 Task: Search one way flight ticket for 5 adults, 1 child, 2 infants in seat and 1 infant on lap in business from Texarkana: Texarkana Regional Airport (webb Field) to Wilmington: Wilmington International Airport on 8-6-2023. Choice of flights is Alaska. Number of bags: 11 checked bags. Price is upto 105000. Outbound departure time preference is 16:00.
Action: Mouse moved to (295, 120)
Screenshot: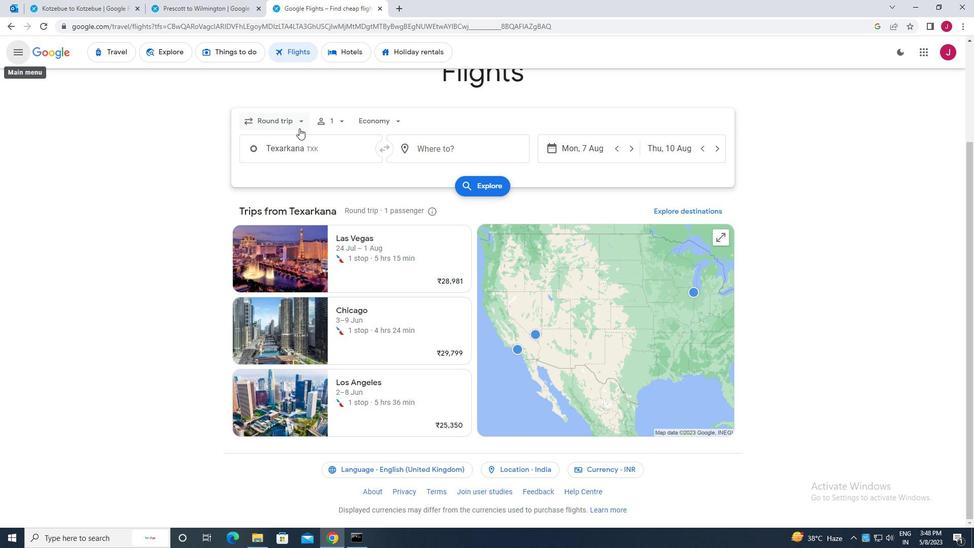 
Action: Mouse pressed left at (295, 120)
Screenshot: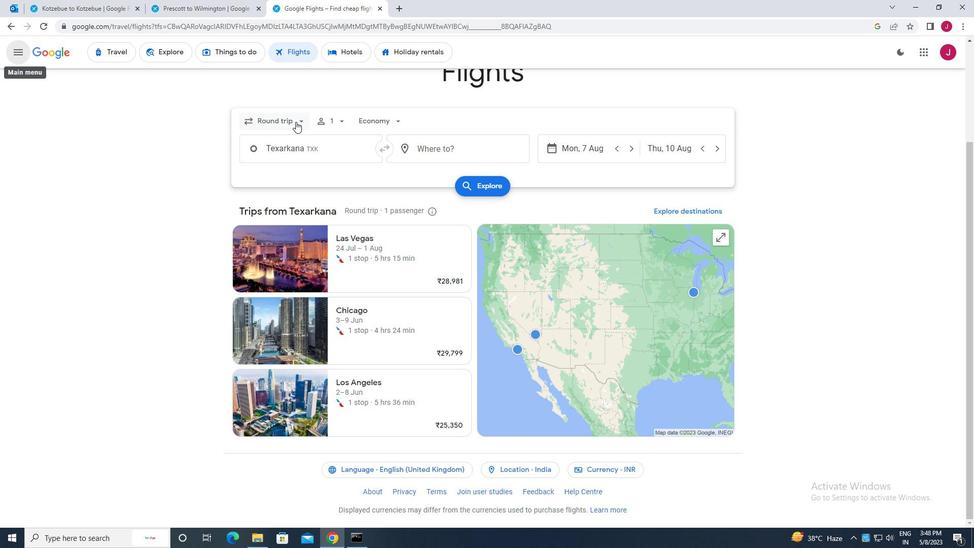
Action: Mouse moved to (291, 178)
Screenshot: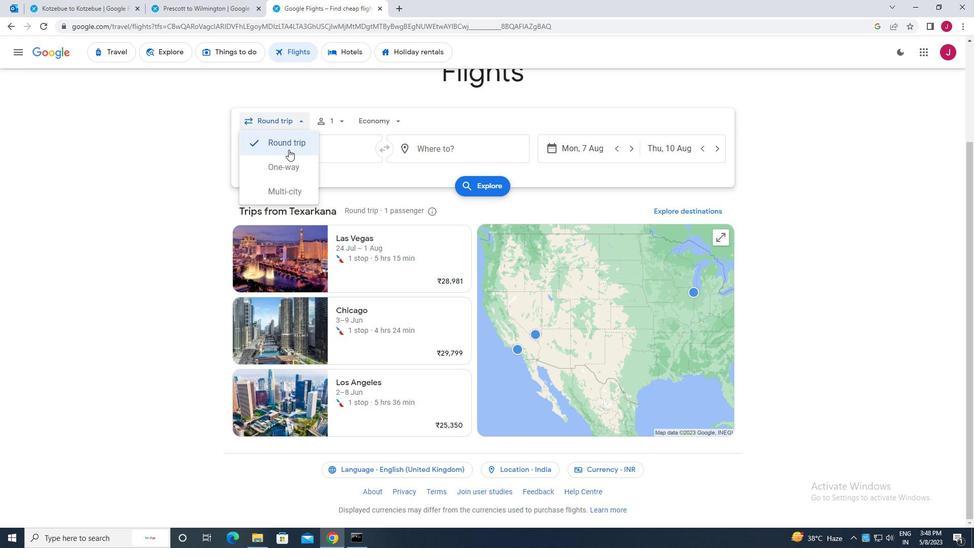 
Action: Mouse pressed left at (291, 178)
Screenshot: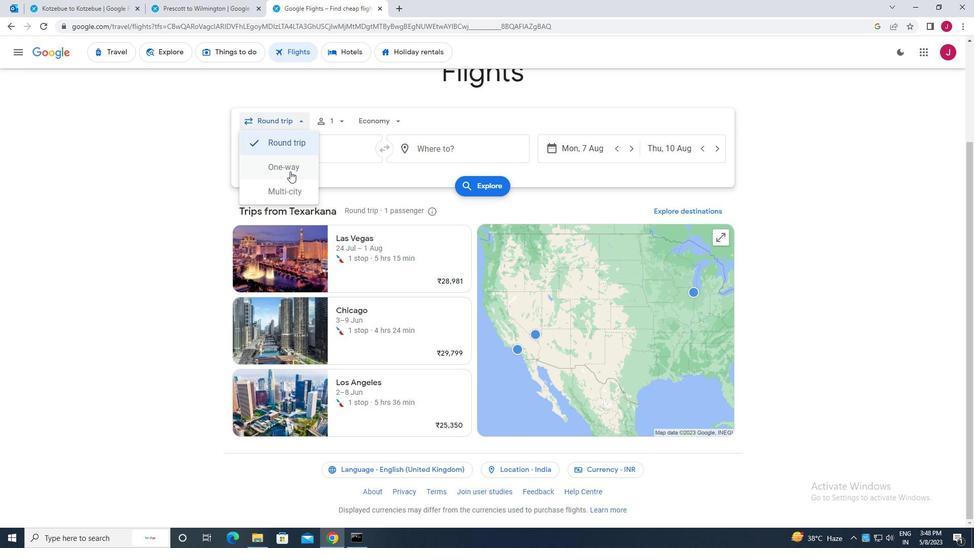 
Action: Mouse moved to (337, 120)
Screenshot: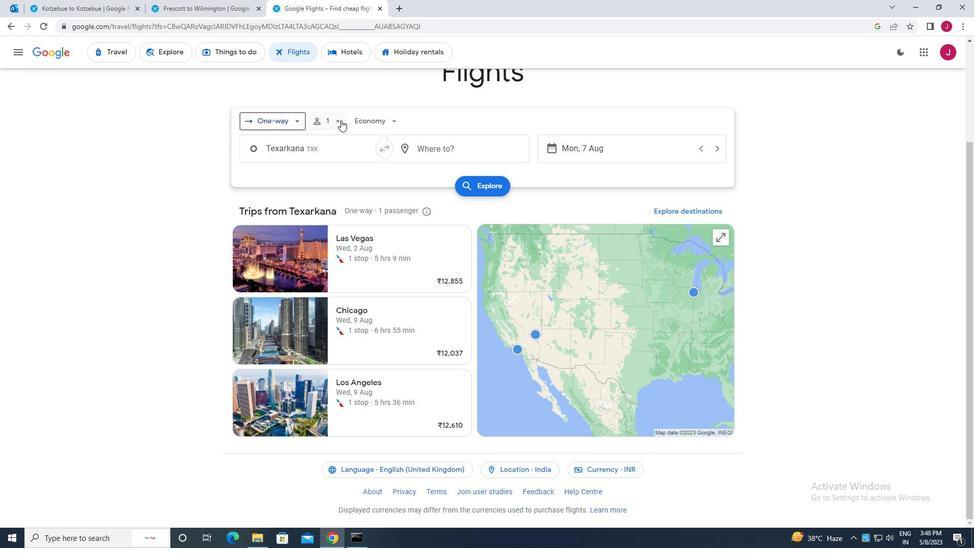 
Action: Mouse pressed left at (337, 120)
Screenshot: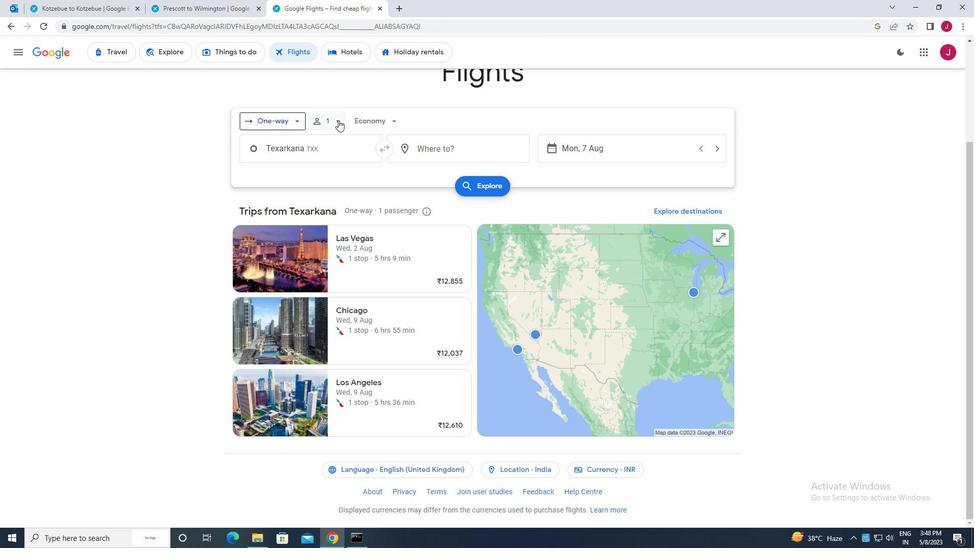 
Action: Mouse moved to (412, 146)
Screenshot: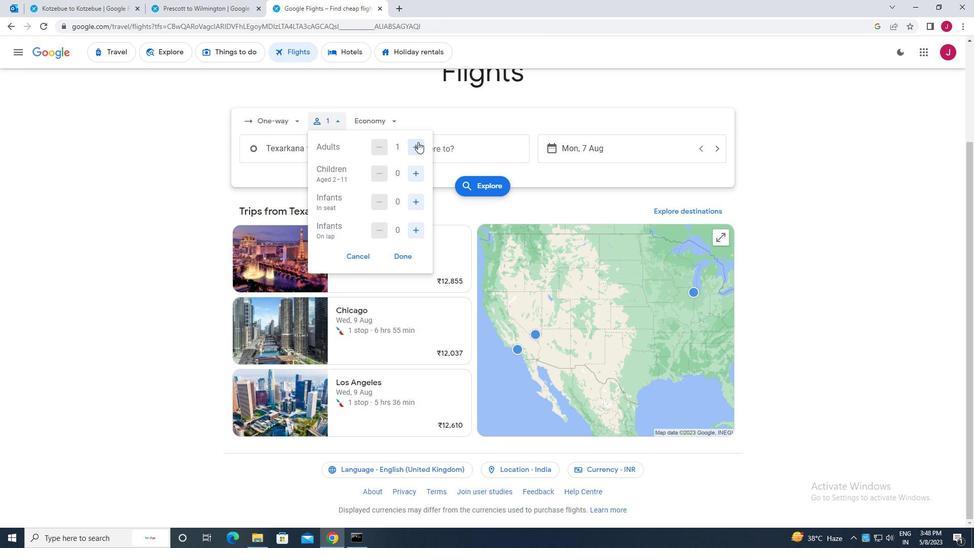 
Action: Mouse pressed left at (412, 146)
Screenshot: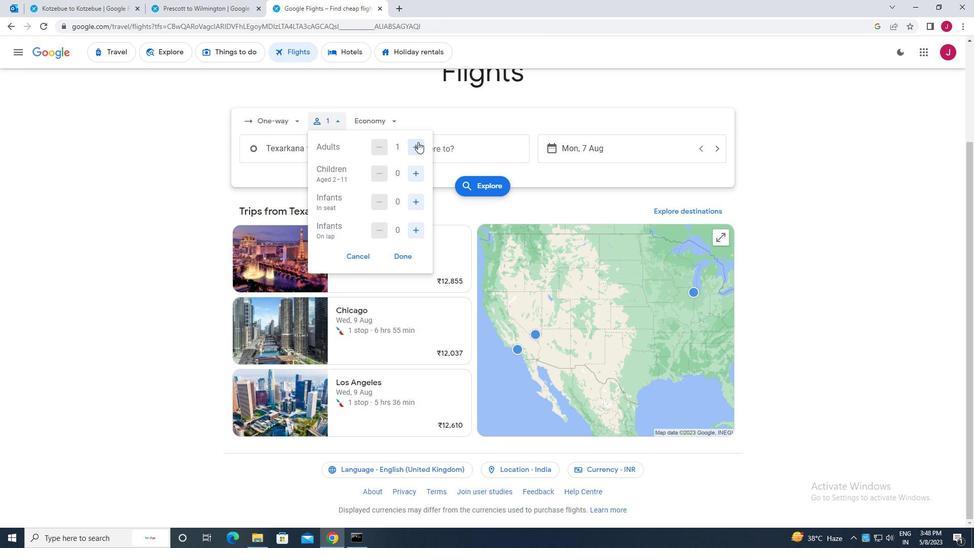 
Action: Mouse moved to (412, 146)
Screenshot: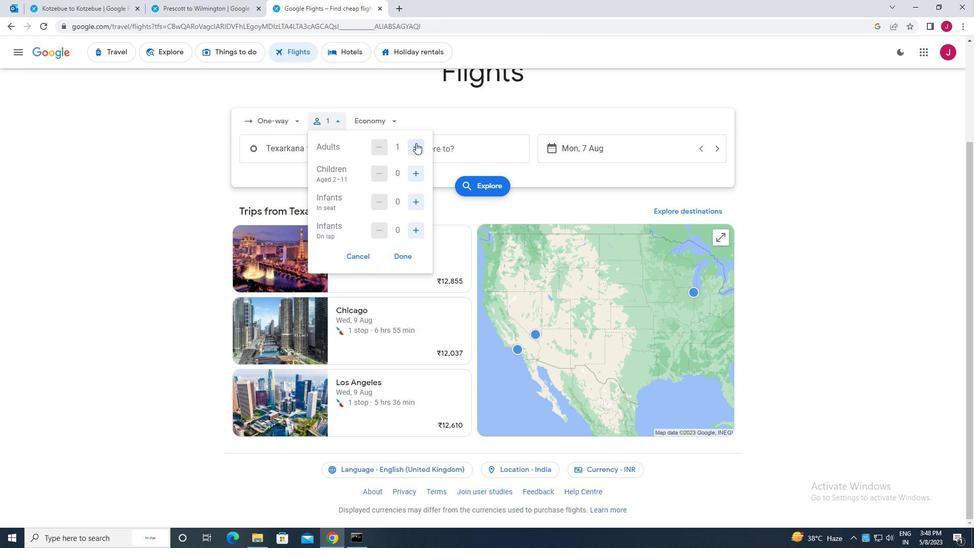 
Action: Mouse pressed left at (412, 146)
Screenshot: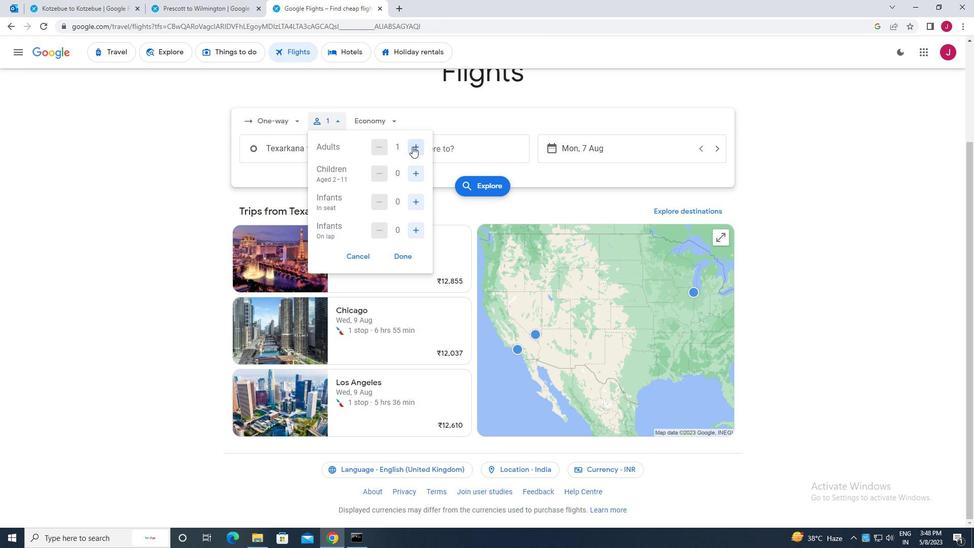 
Action: Mouse pressed left at (412, 146)
Screenshot: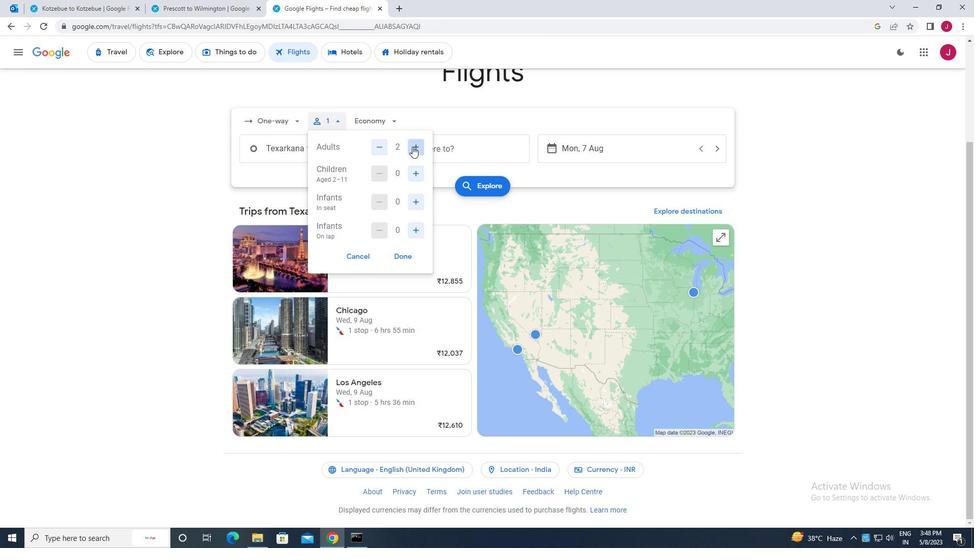 
Action: Mouse pressed left at (412, 146)
Screenshot: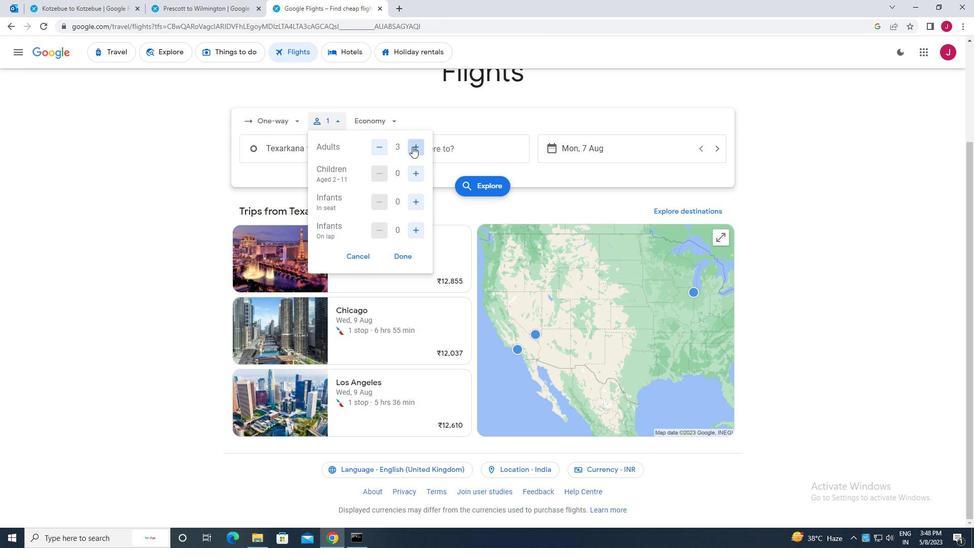 
Action: Mouse moved to (415, 178)
Screenshot: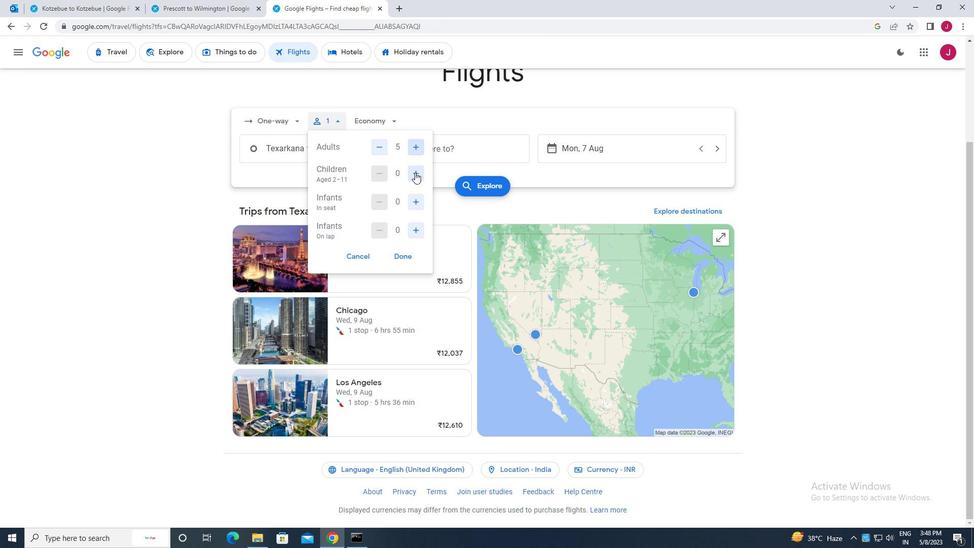 
Action: Mouse pressed left at (415, 178)
Screenshot: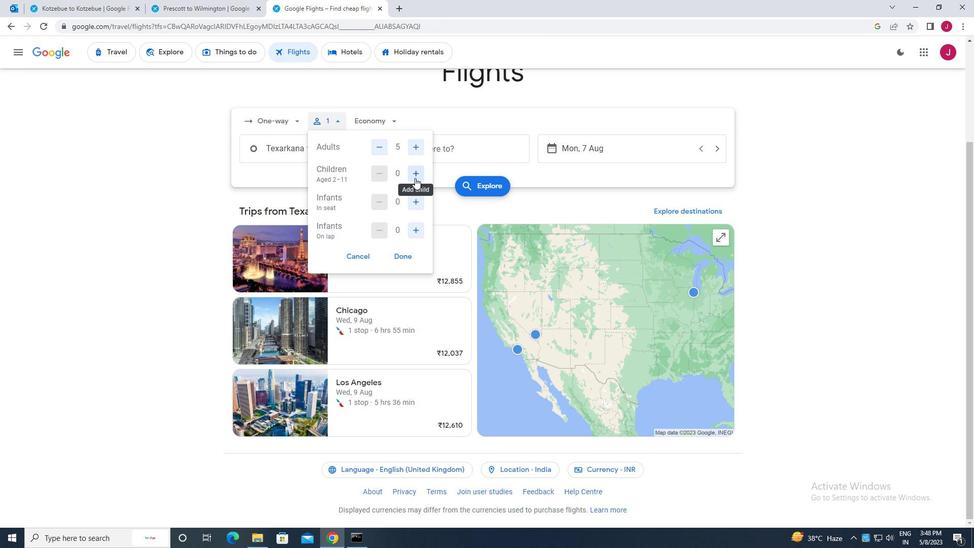 
Action: Mouse moved to (416, 203)
Screenshot: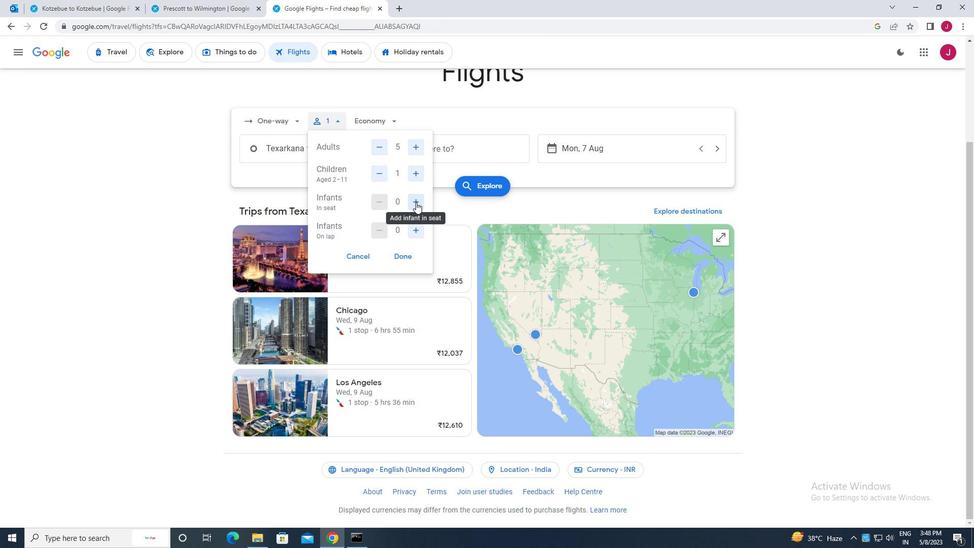 
Action: Mouse pressed left at (416, 203)
Screenshot: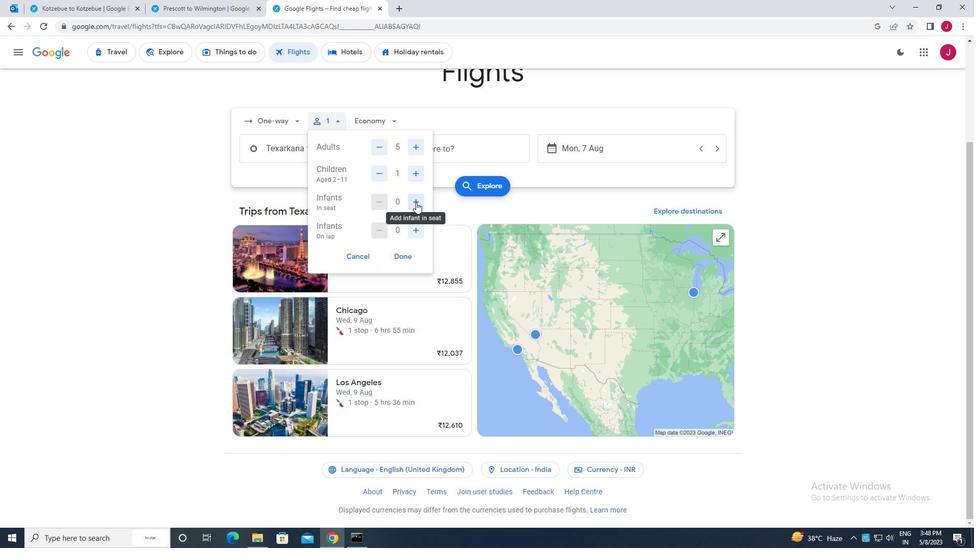 
Action: Mouse pressed left at (416, 203)
Screenshot: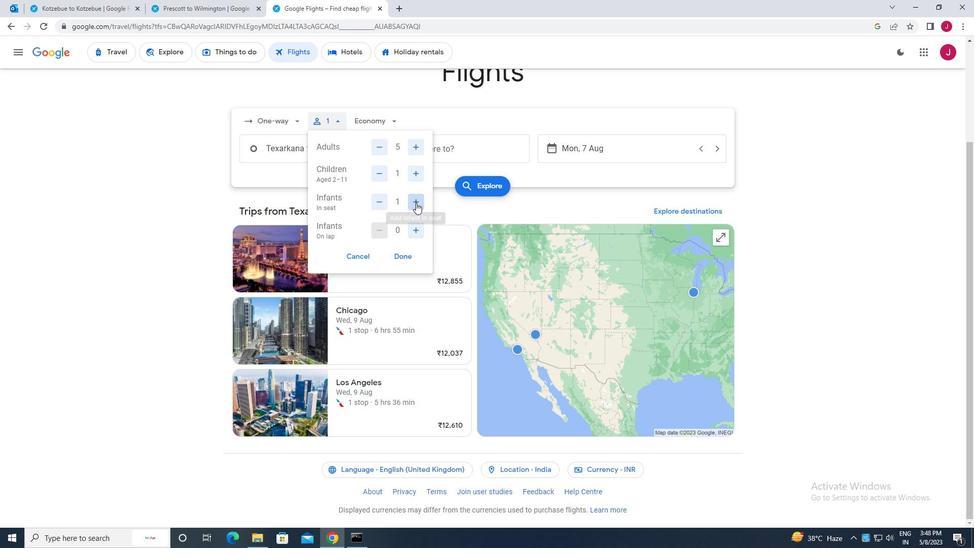 
Action: Mouse moved to (416, 231)
Screenshot: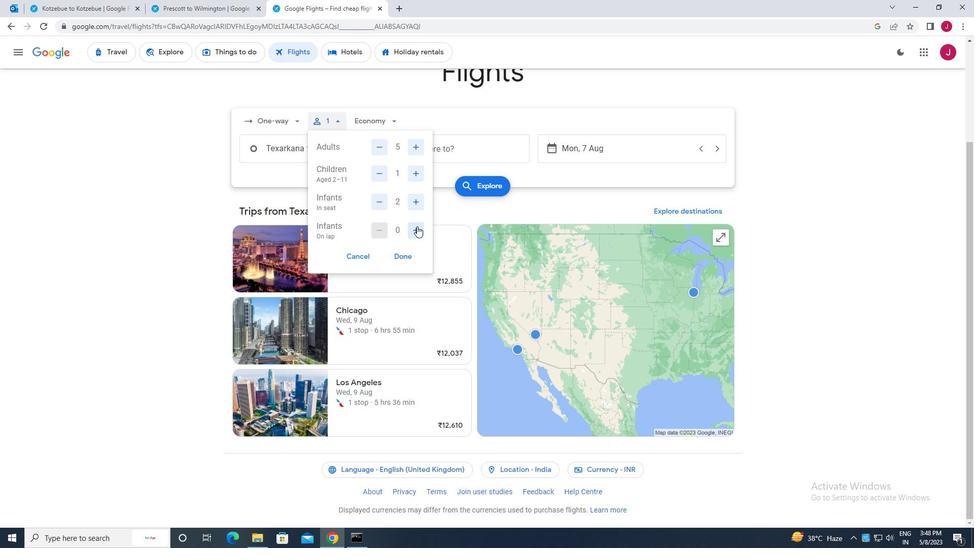 
Action: Mouse pressed left at (416, 231)
Screenshot: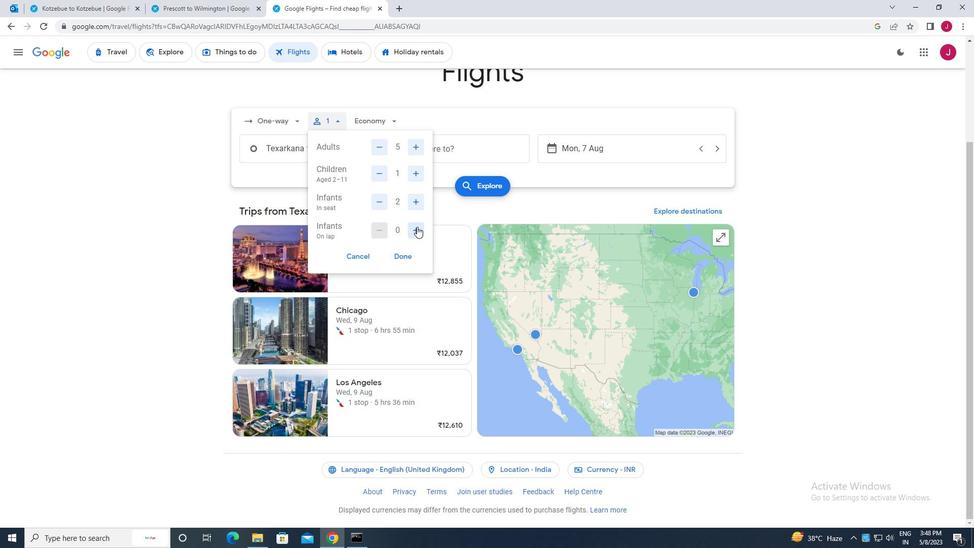 
Action: Mouse moved to (399, 255)
Screenshot: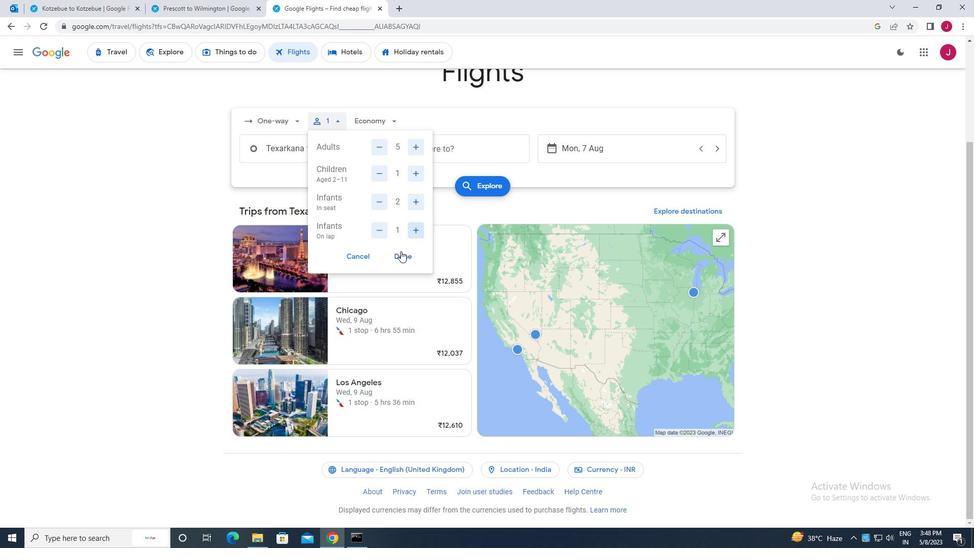 
Action: Mouse pressed left at (399, 255)
Screenshot: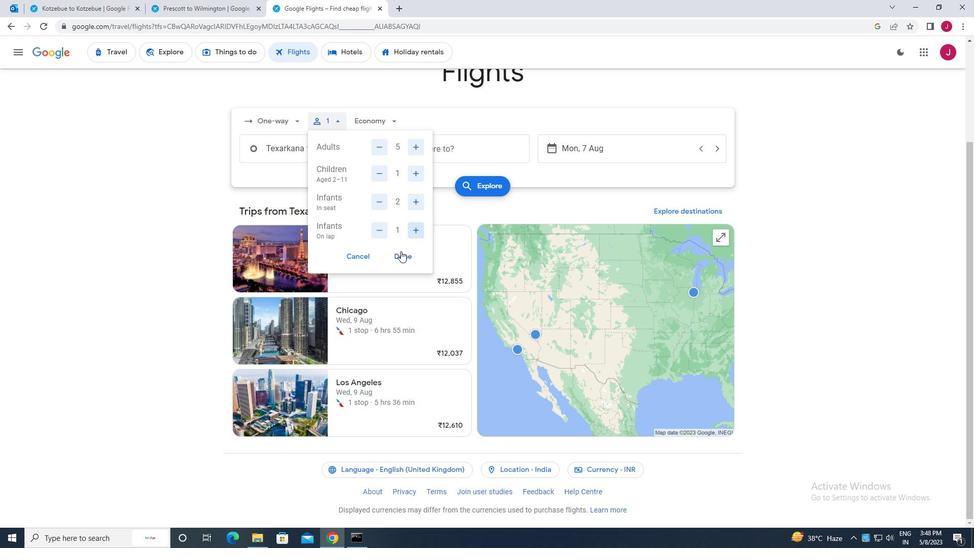 
Action: Mouse moved to (381, 125)
Screenshot: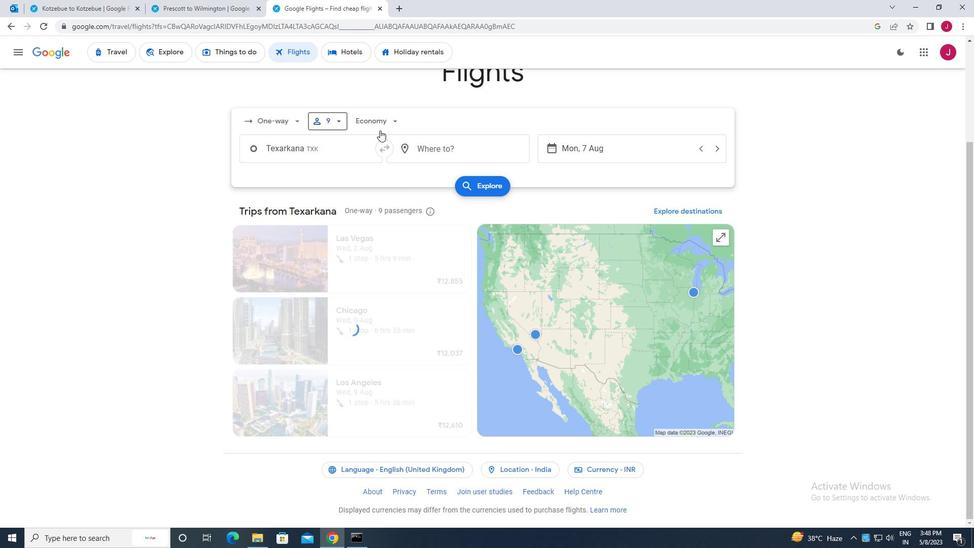 
Action: Mouse pressed left at (381, 125)
Screenshot: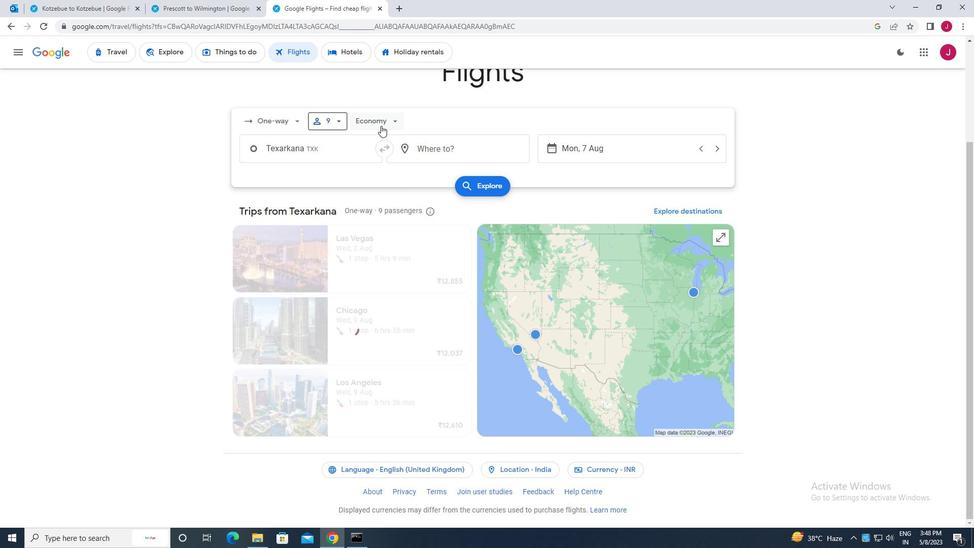 
Action: Mouse moved to (398, 191)
Screenshot: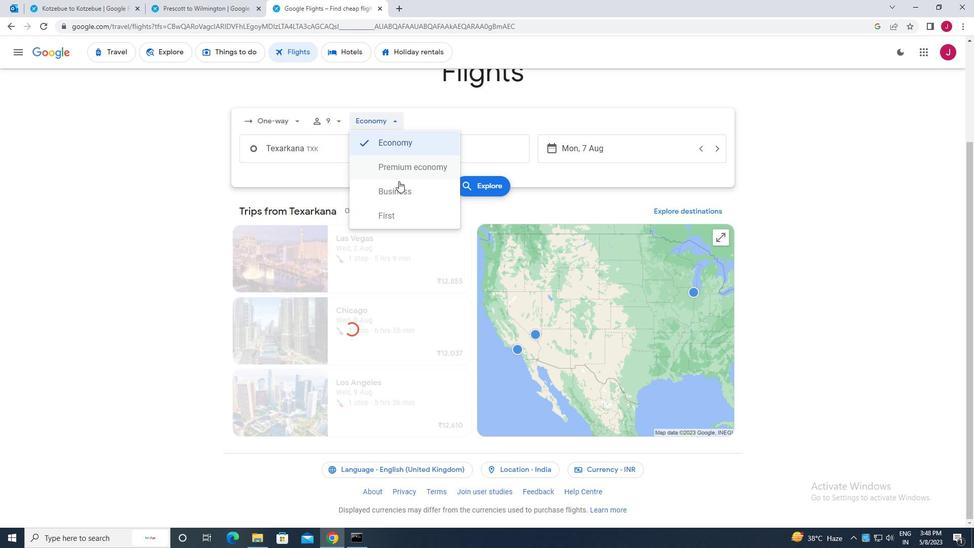 
Action: Mouse pressed left at (398, 191)
Screenshot: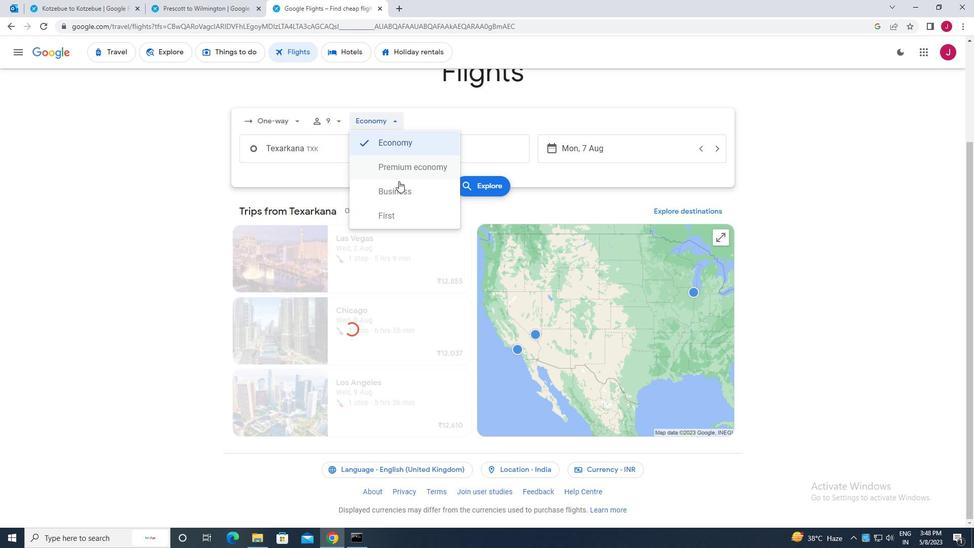 
Action: Mouse moved to (338, 150)
Screenshot: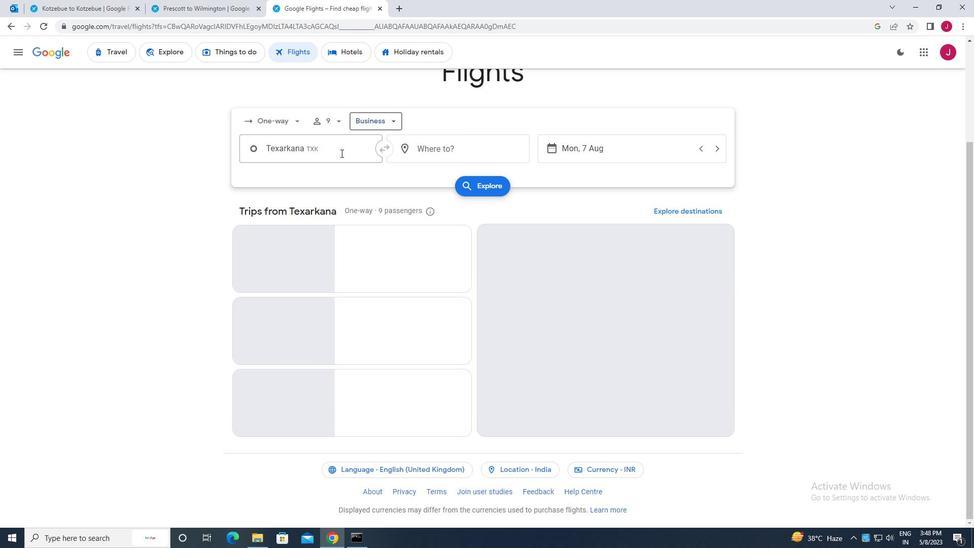 
Action: Mouse pressed left at (338, 150)
Screenshot: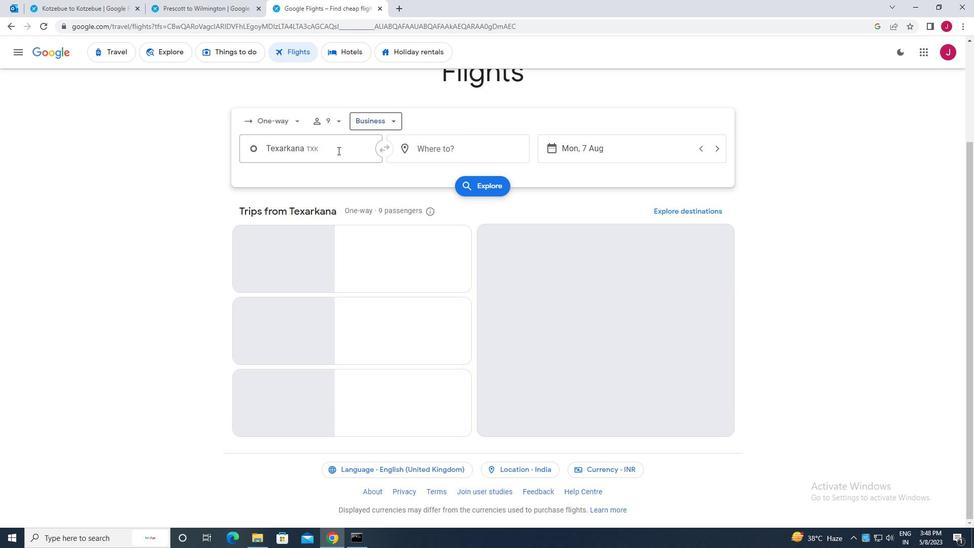 
Action: Mouse moved to (338, 150)
Screenshot: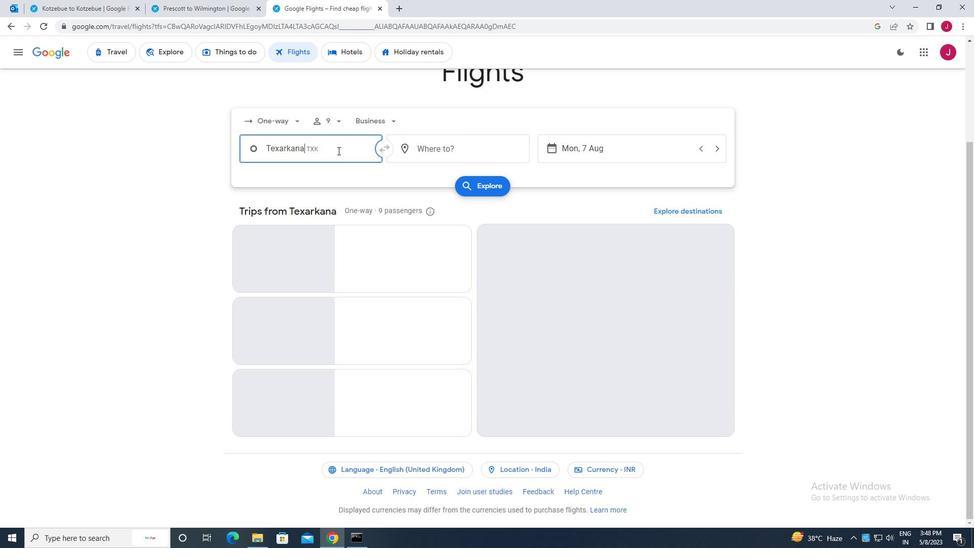 
Action: Key pressed texarkana
Screenshot: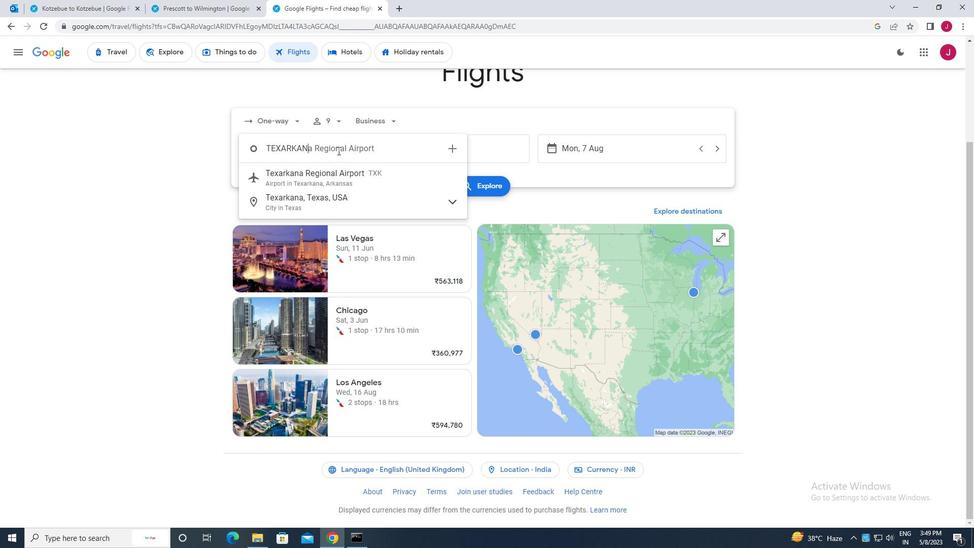 
Action: Mouse moved to (338, 179)
Screenshot: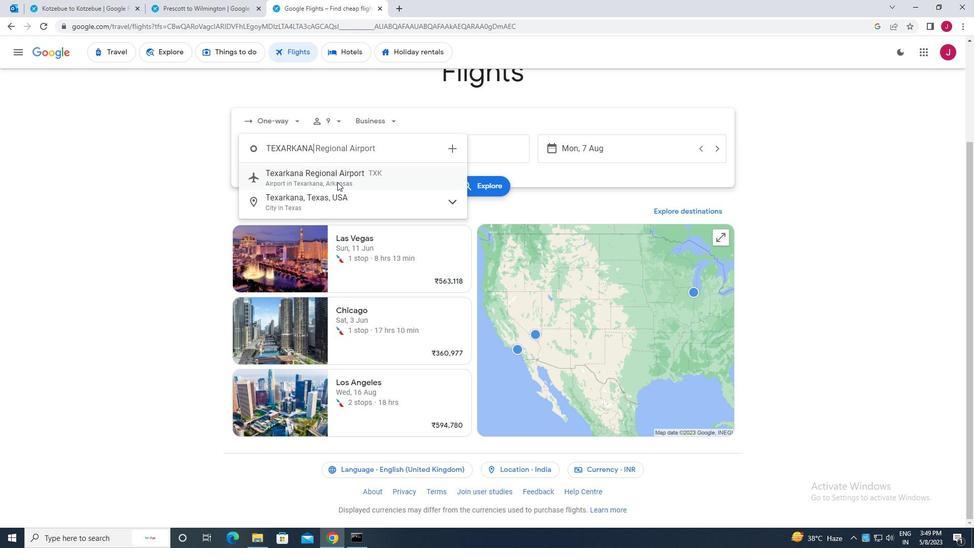 
Action: Mouse pressed left at (338, 179)
Screenshot: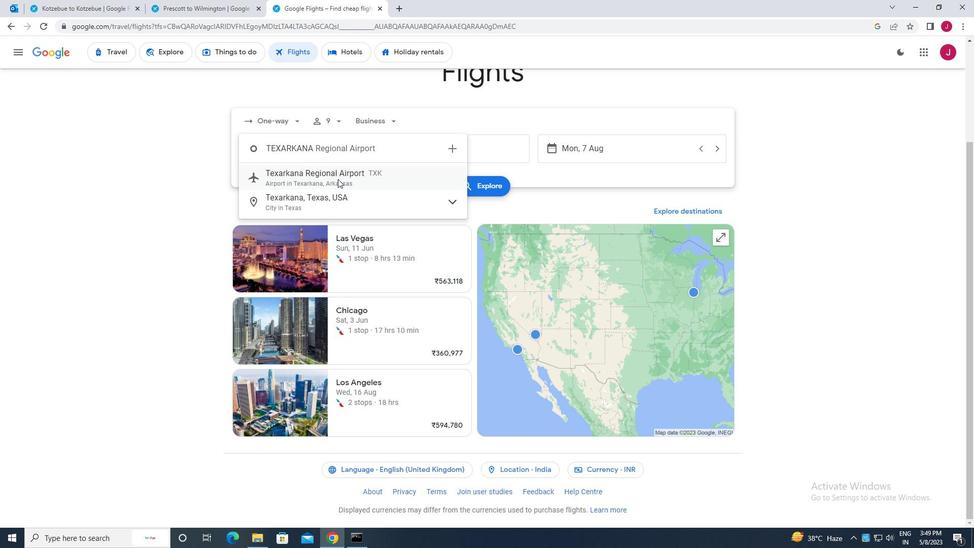 
Action: Mouse moved to (492, 144)
Screenshot: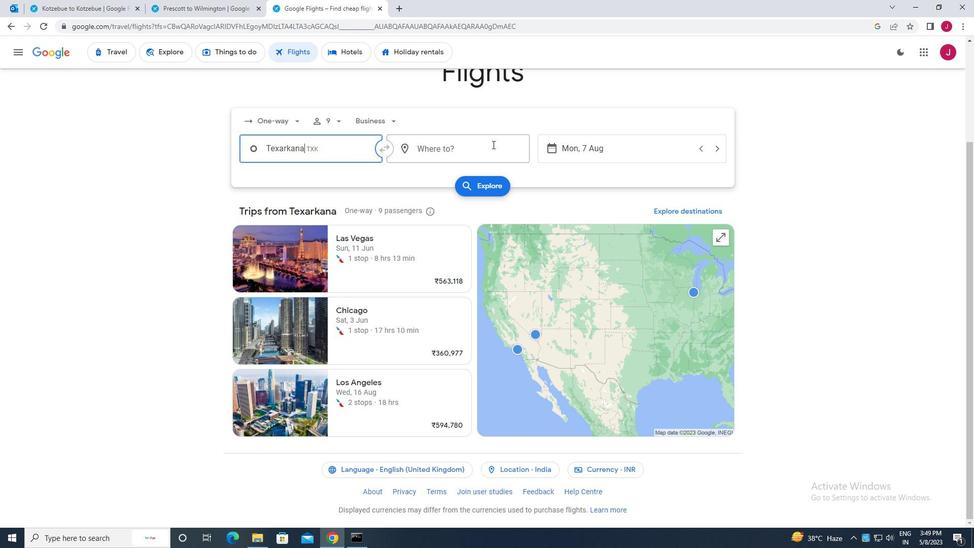 
Action: Mouse pressed left at (492, 144)
Screenshot: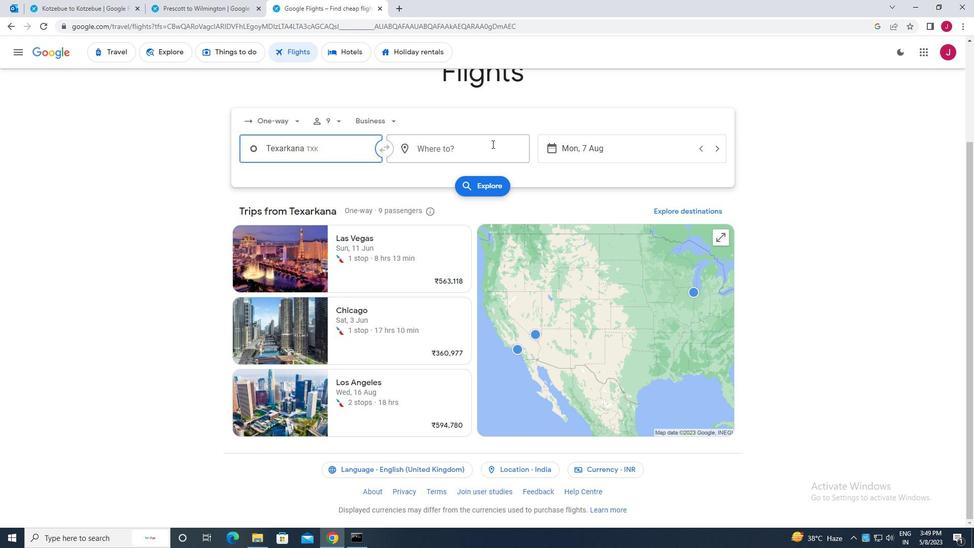 
Action: Key pressed e<Key.backspace>wilmn<Key.backspace>
Screenshot: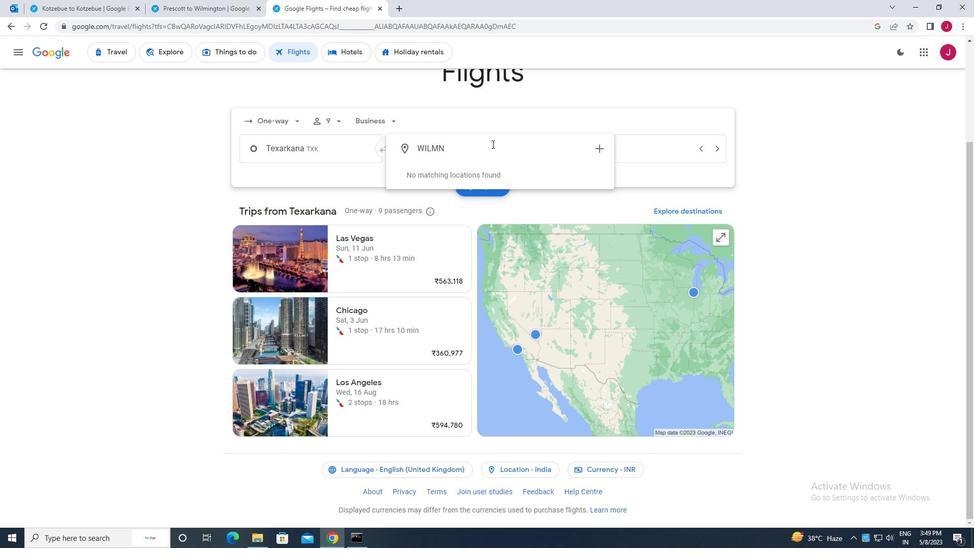
Action: Mouse moved to (514, 204)
Screenshot: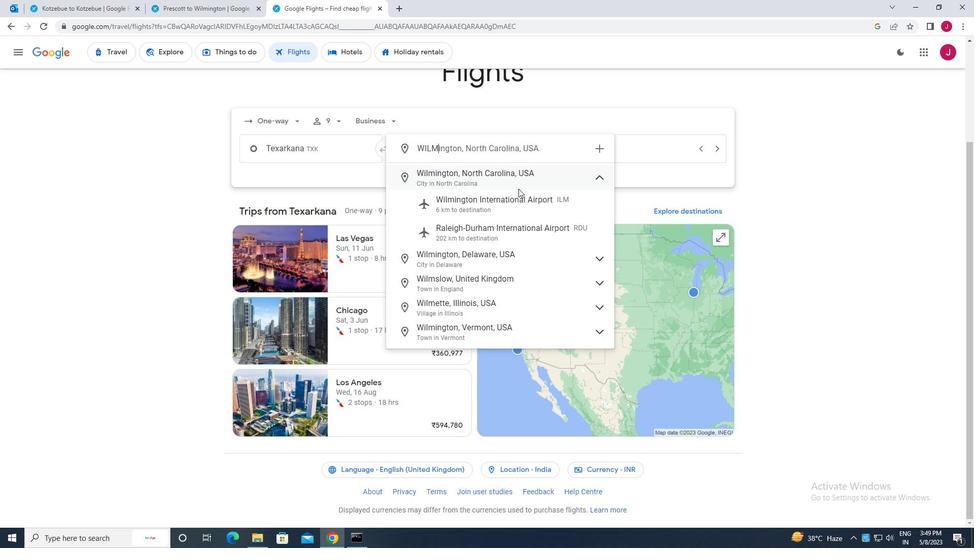 
Action: Mouse pressed left at (514, 204)
Screenshot: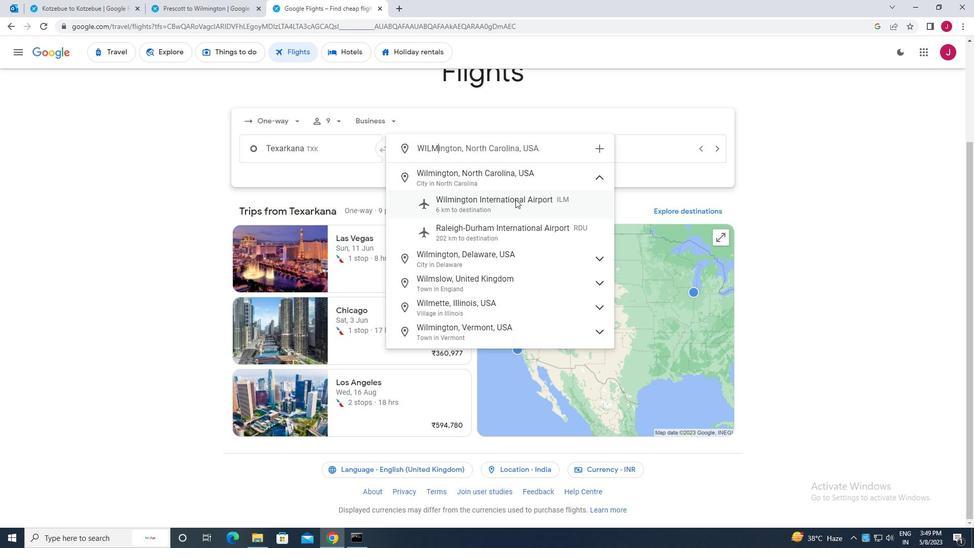 
Action: Mouse moved to (614, 153)
Screenshot: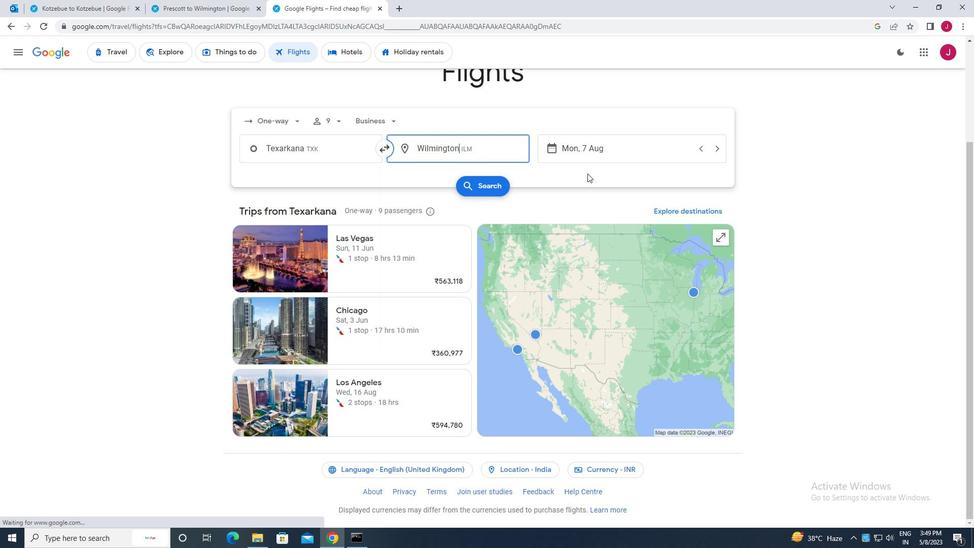 
Action: Mouse pressed left at (614, 153)
Screenshot: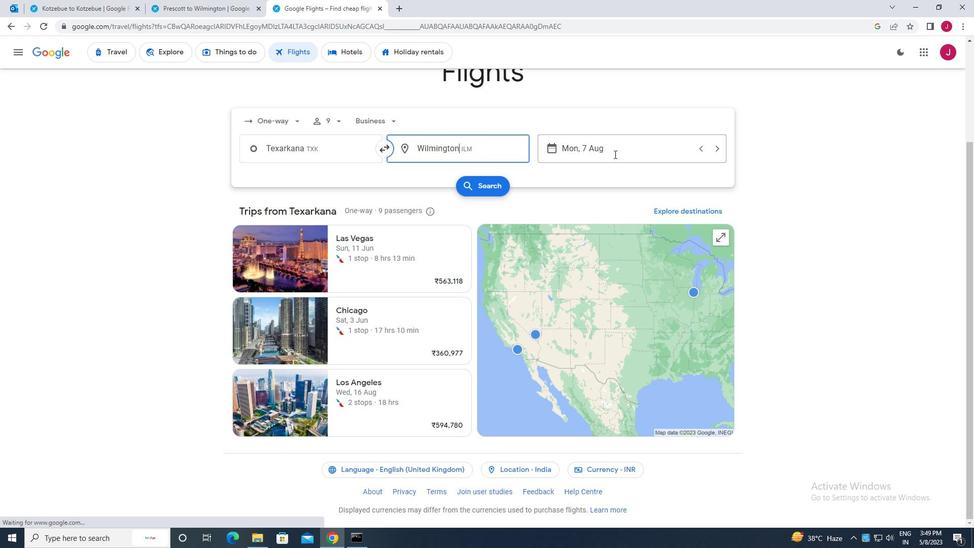 
Action: Mouse moved to (374, 252)
Screenshot: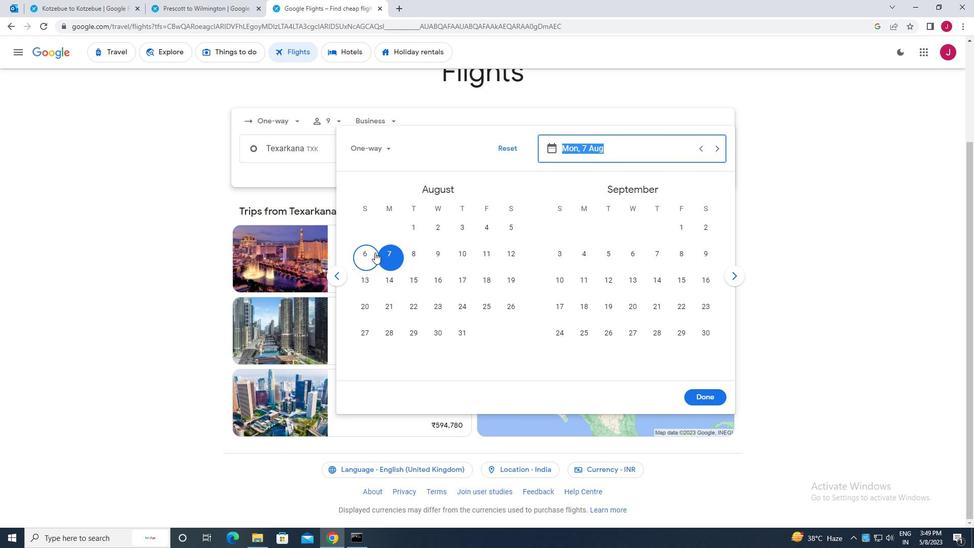 
Action: Mouse pressed left at (374, 252)
Screenshot: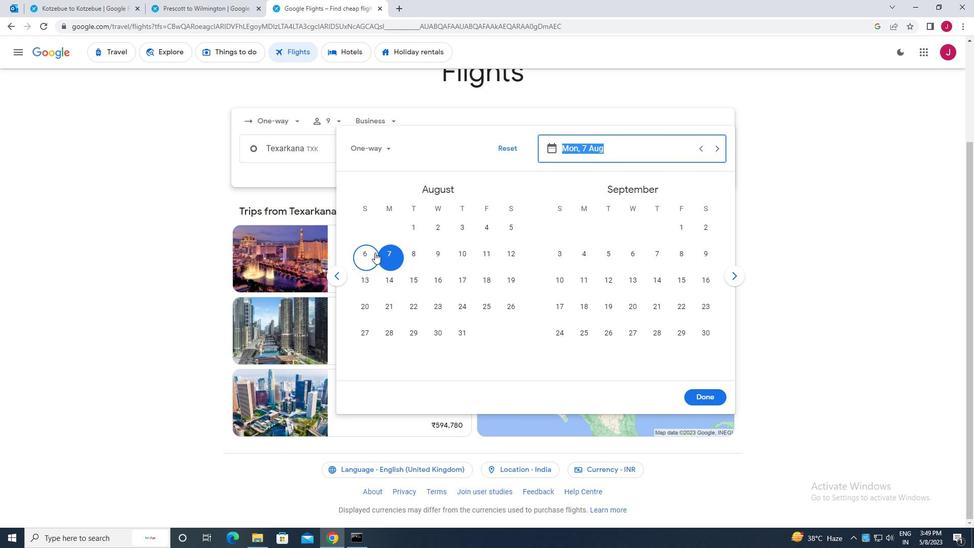 
Action: Mouse moved to (705, 398)
Screenshot: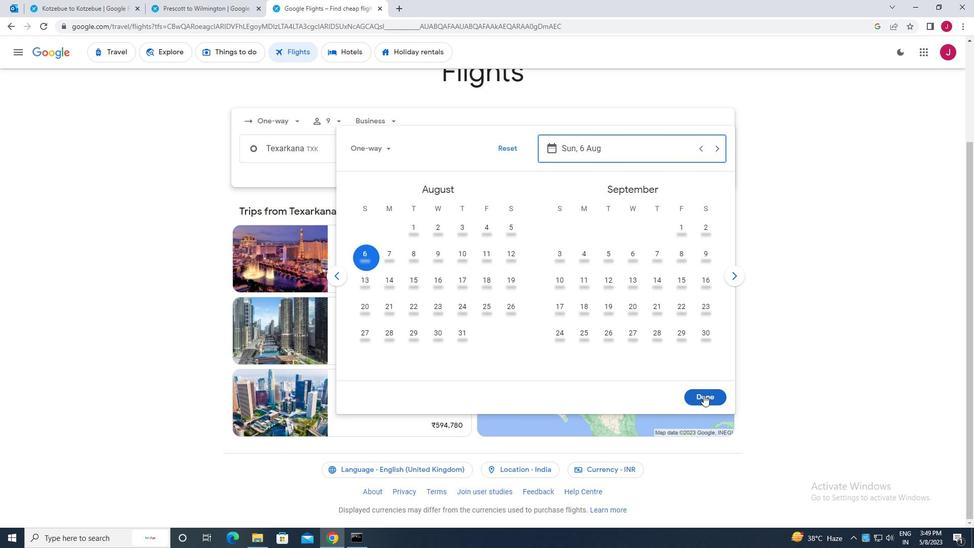 
Action: Mouse pressed left at (705, 398)
Screenshot: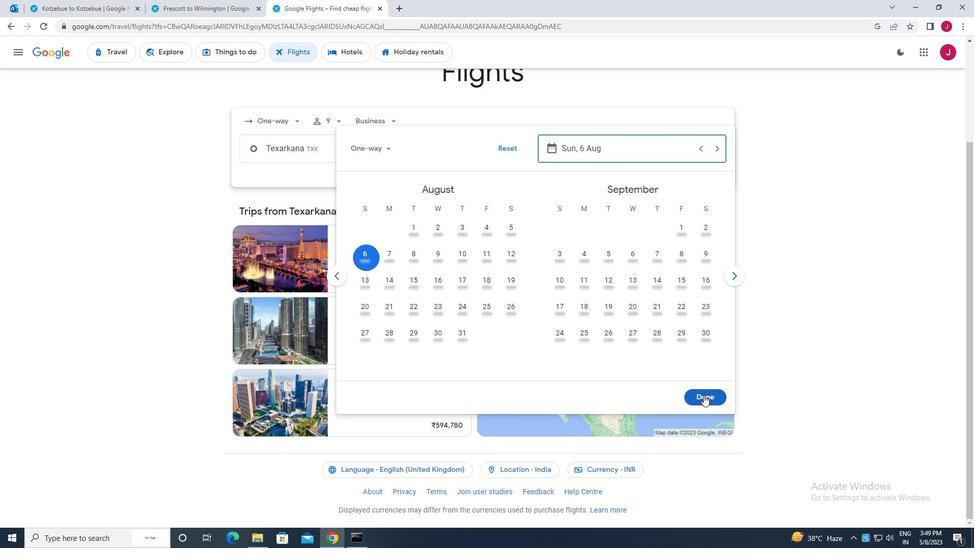 
Action: Mouse moved to (494, 185)
Screenshot: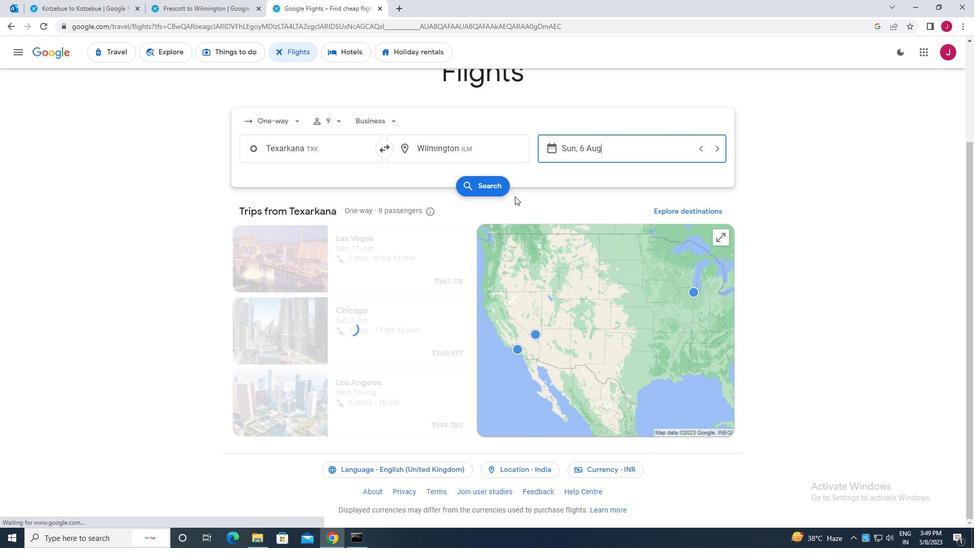 
Action: Mouse pressed left at (494, 185)
Screenshot: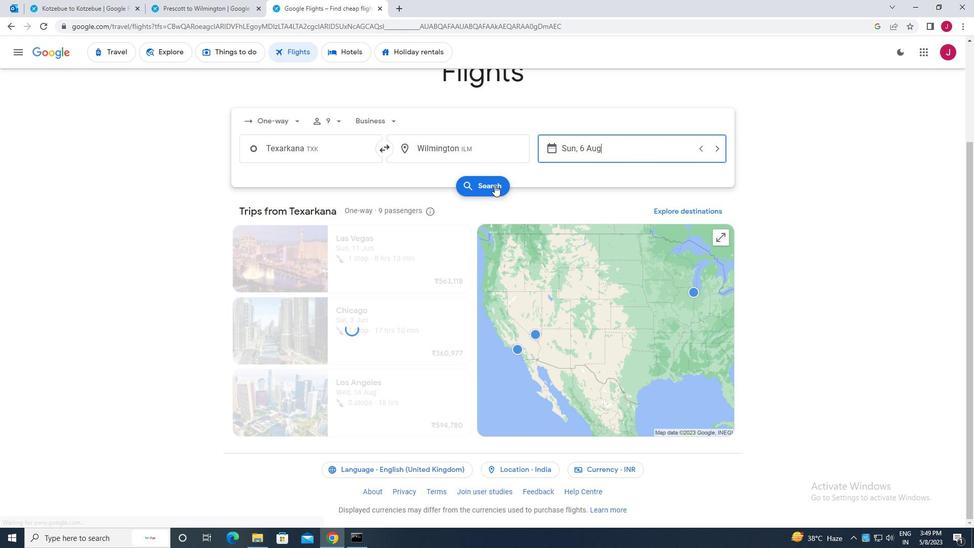 
Action: Mouse moved to (242, 141)
Screenshot: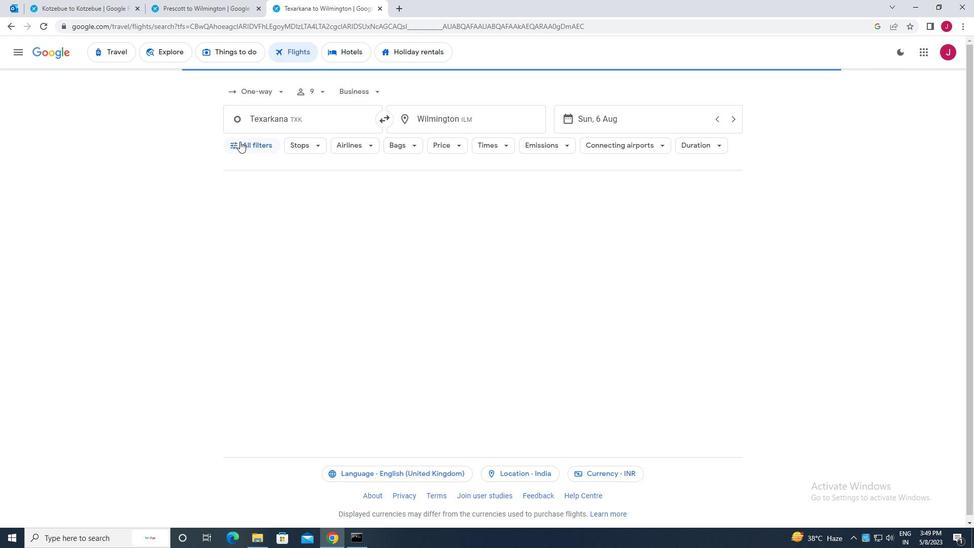
Action: Mouse pressed left at (242, 141)
Screenshot: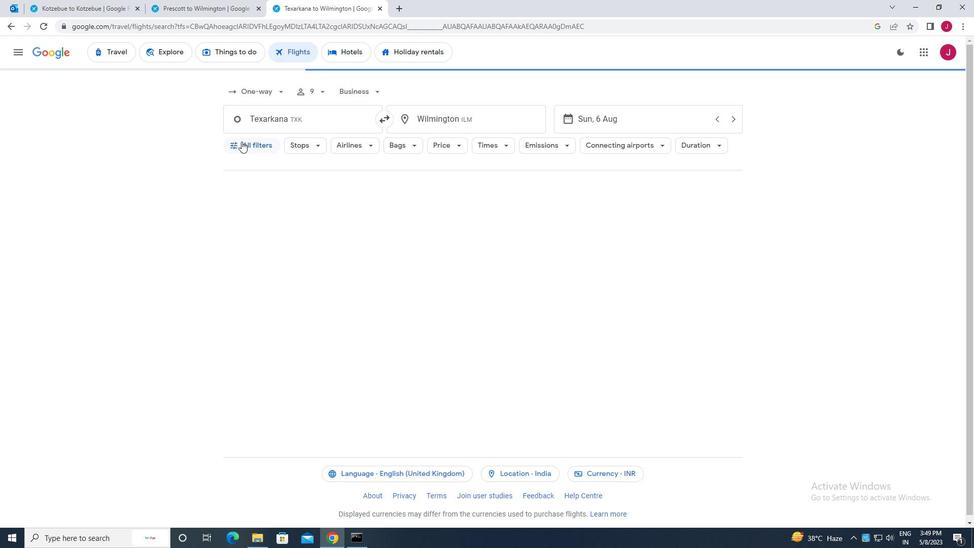 
Action: Mouse moved to (292, 209)
Screenshot: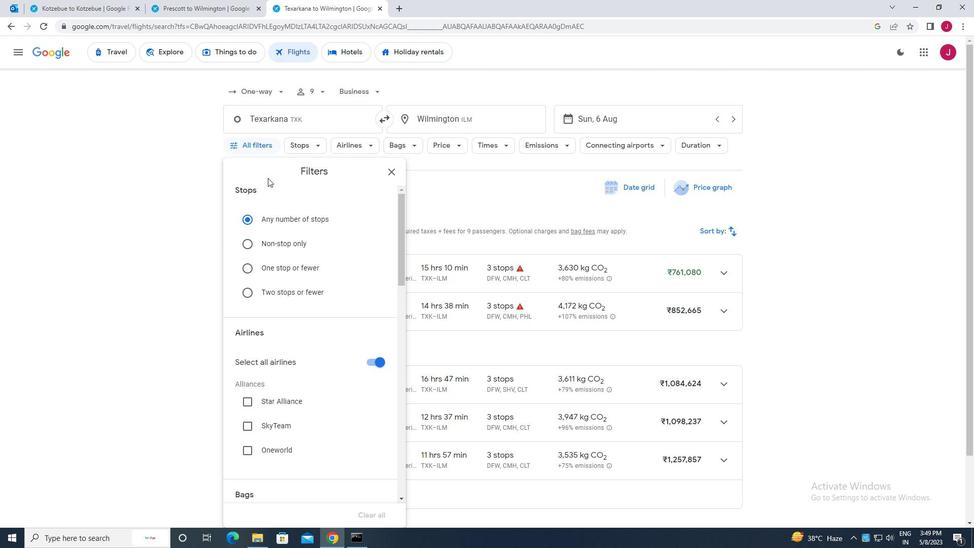 
Action: Mouse scrolled (292, 209) with delta (0, 0)
Screenshot: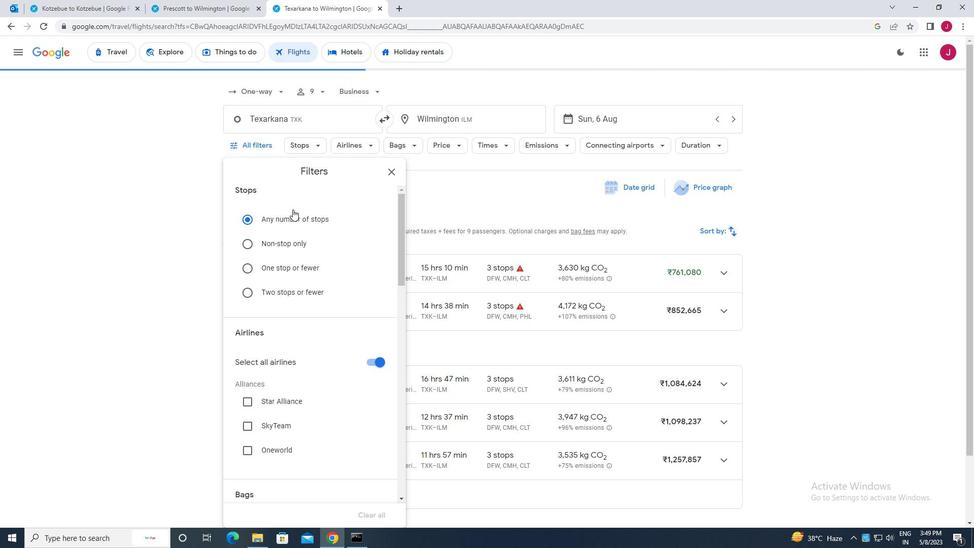 
Action: Mouse moved to (291, 208)
Screenshot: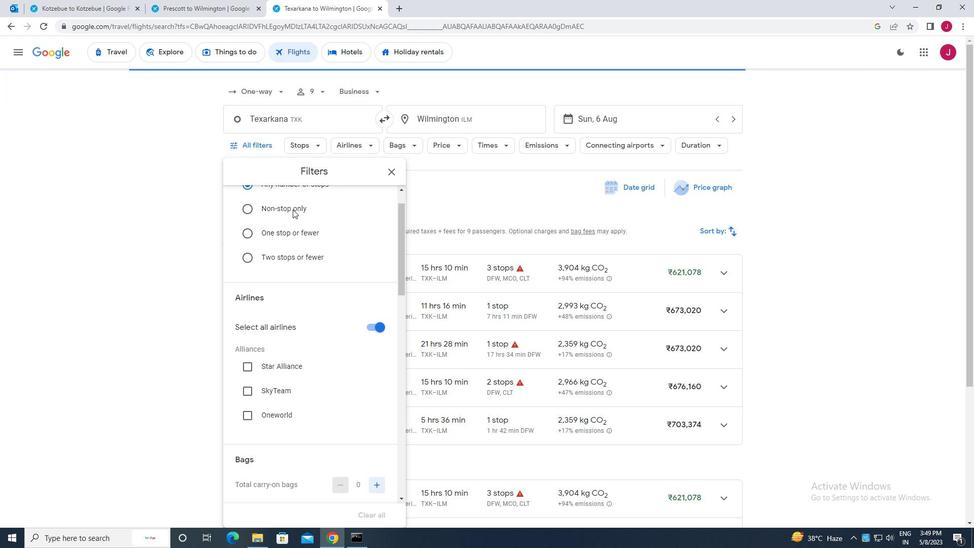 
Action: Mouse scrolled (291, 208) with delta (0, 0)
Screenshot: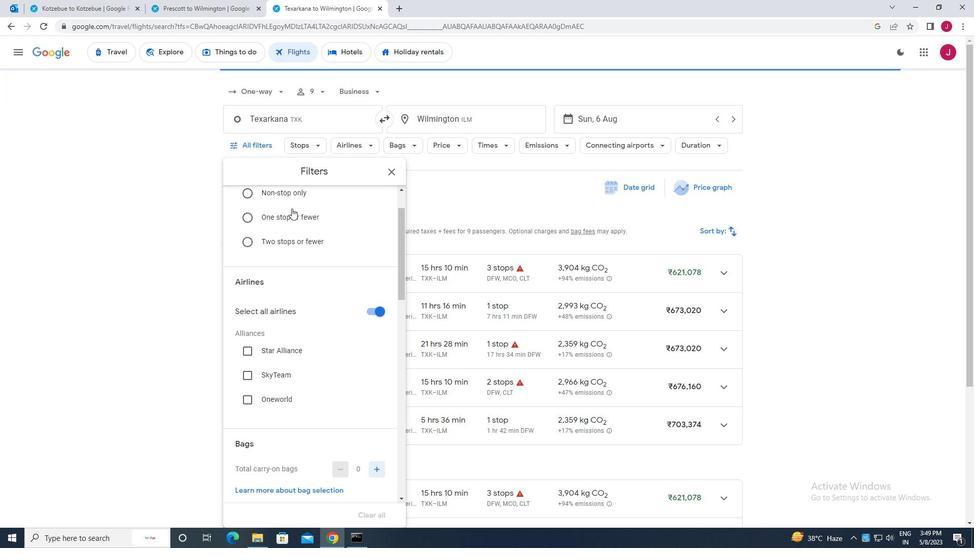 
Action: Mouse moved to (291, 209)
Screenshot: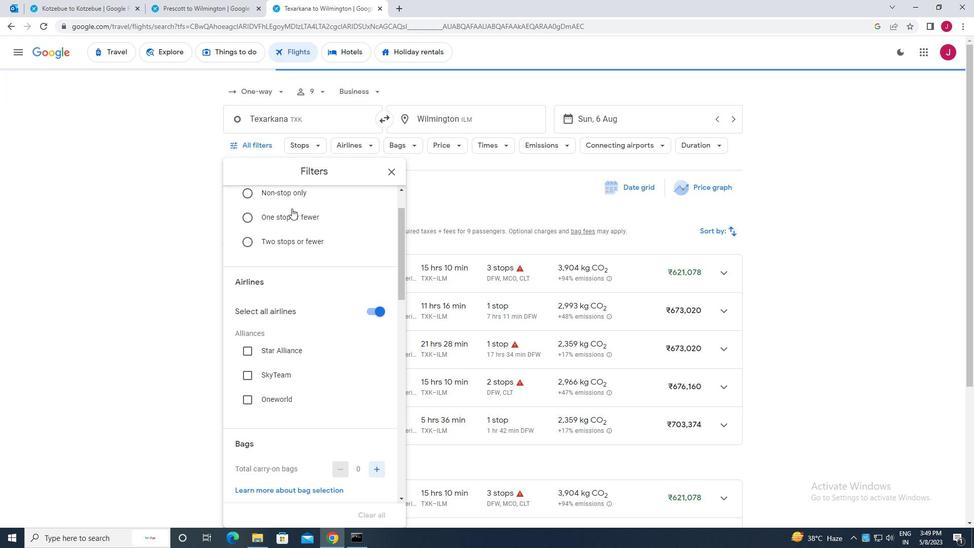 
Action: Mouse scrolled (291, 208) with delta (0, 0)
Screenshot: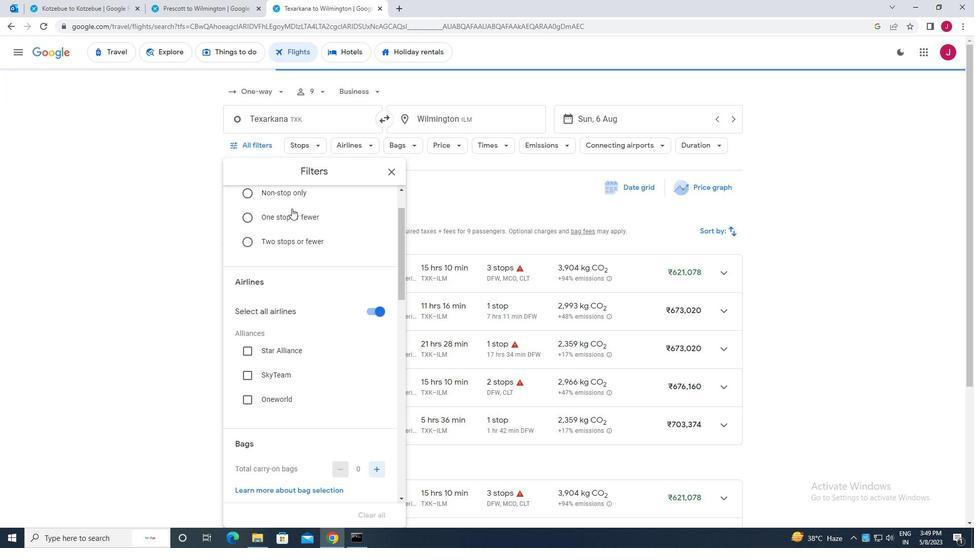 
Action: Mouse moved to (366, 207)
Screenshot: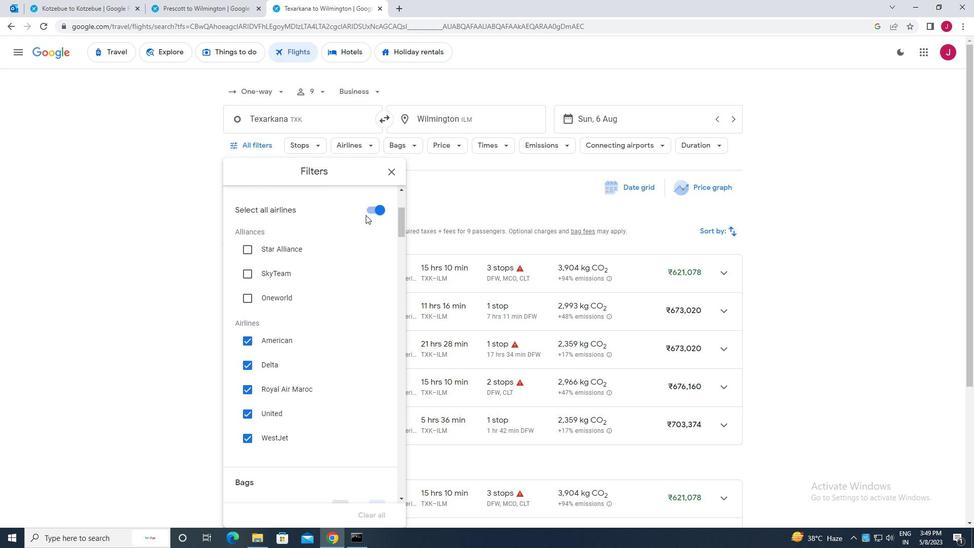 
Action: Mouse pressed left at (366, 207)
Screenshot: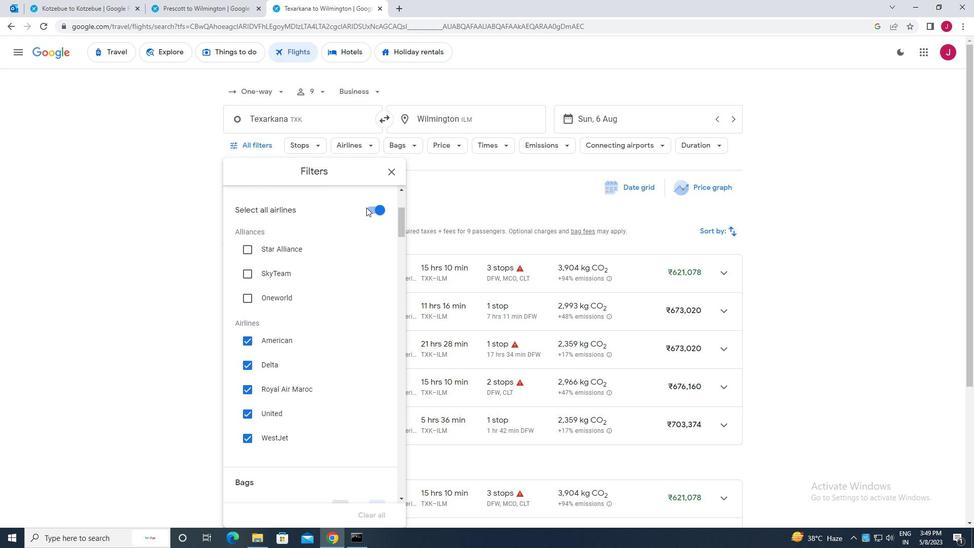 
Action: Mouse moved to (374, 210)
Screenshot: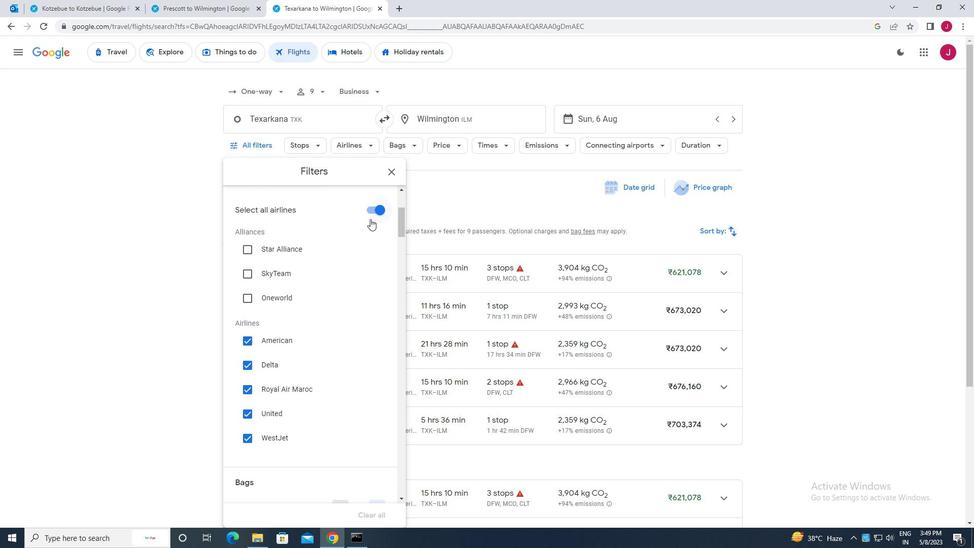 
Action: Mouse pressed left at (374, 210)
Screenshot: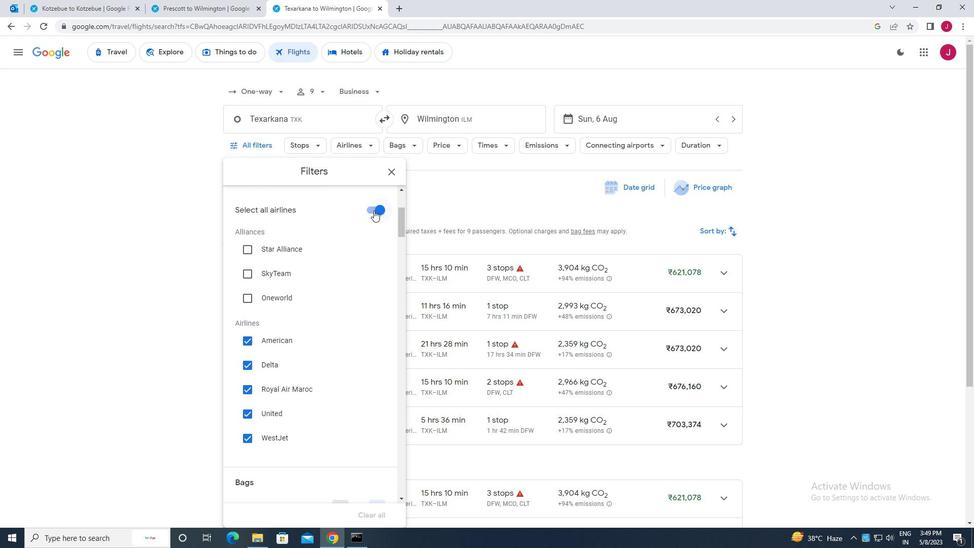 
Action: Mouse moved to (288, 390)
Screenshot: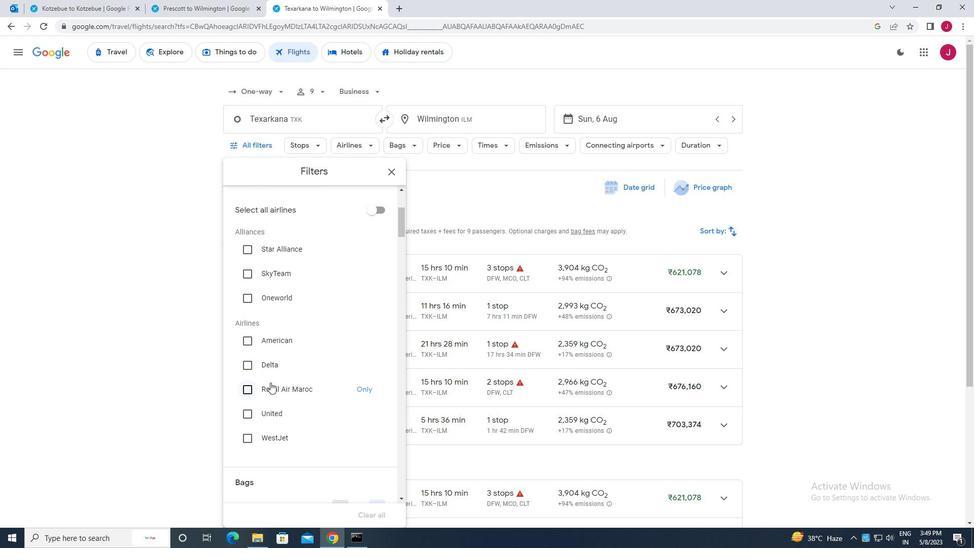 
Action: Mouse scrolled (288, 391) with delta (0, 0)
Screenshot: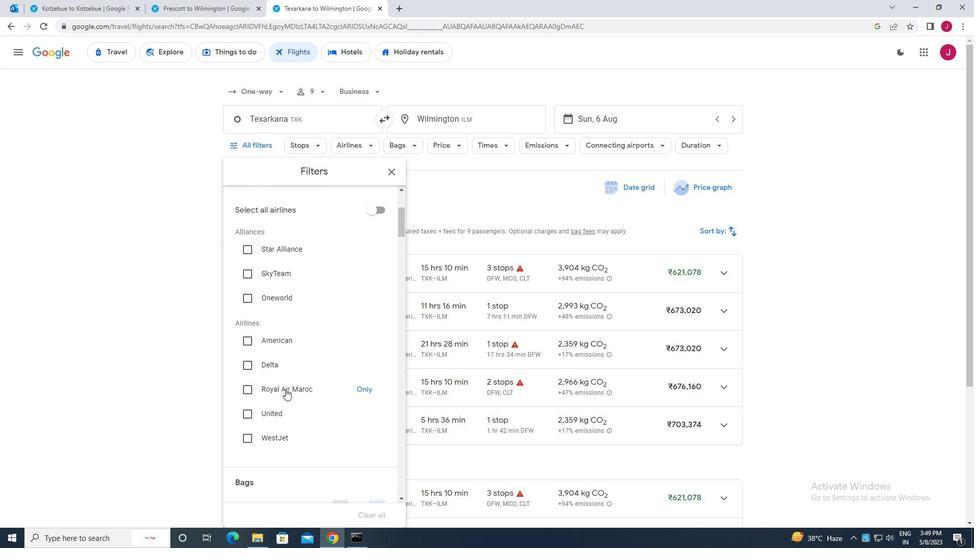 
Action: Mouse moved to (288, 389)
Screenshot: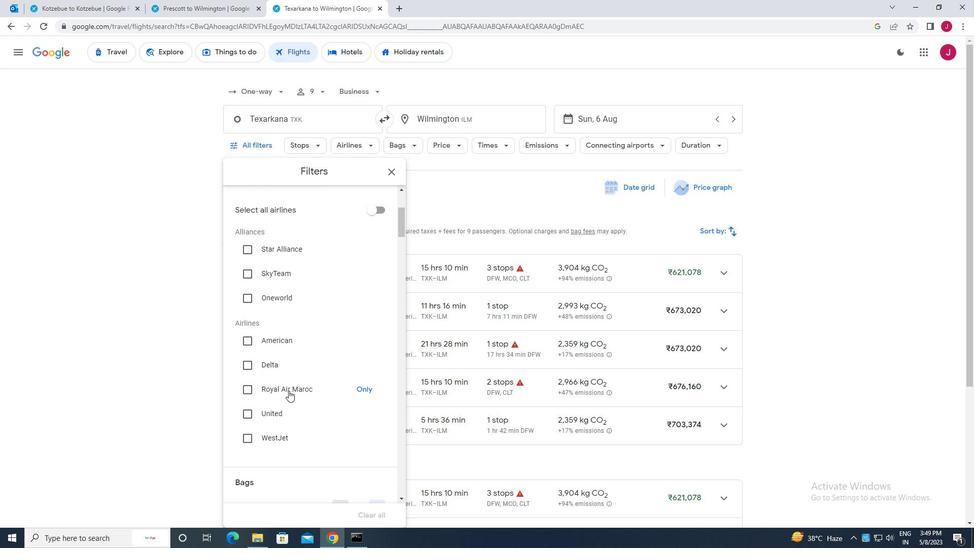 
Action: Mouse scrolled (288, 389) with delta (0, 0)
Screenshot: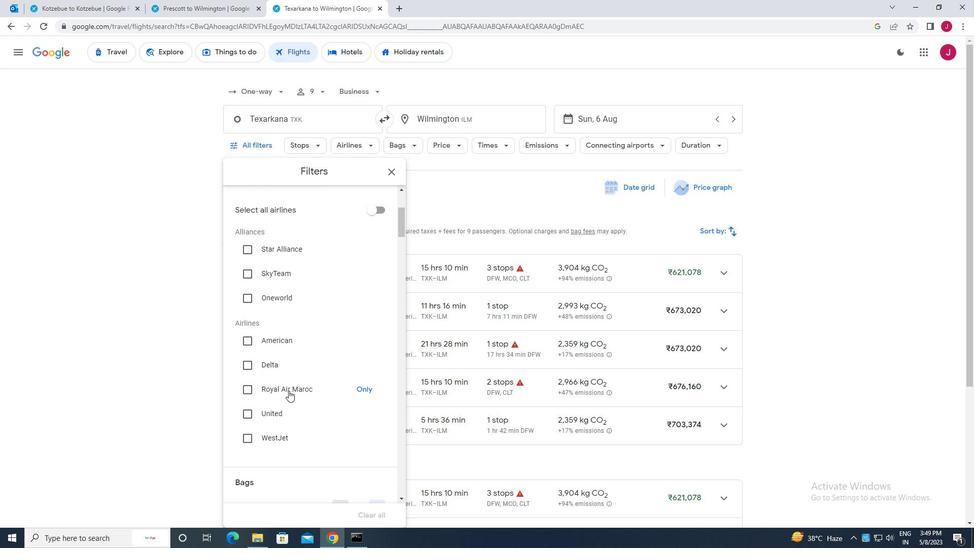 
Action: Mouse moved to (289, 292)
Screenshot: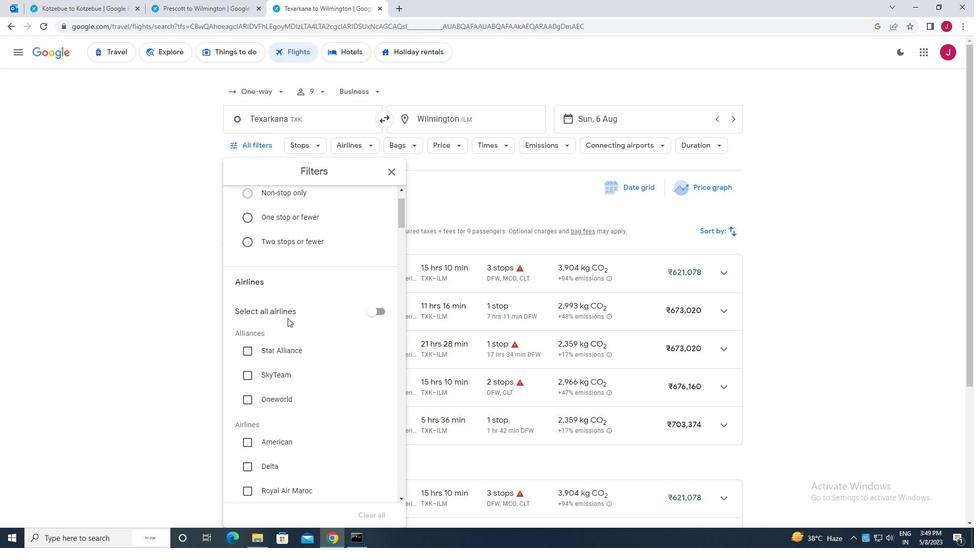 
Action: Mouse scrolled (289, 291) with delta (0, 0)
Screenshot: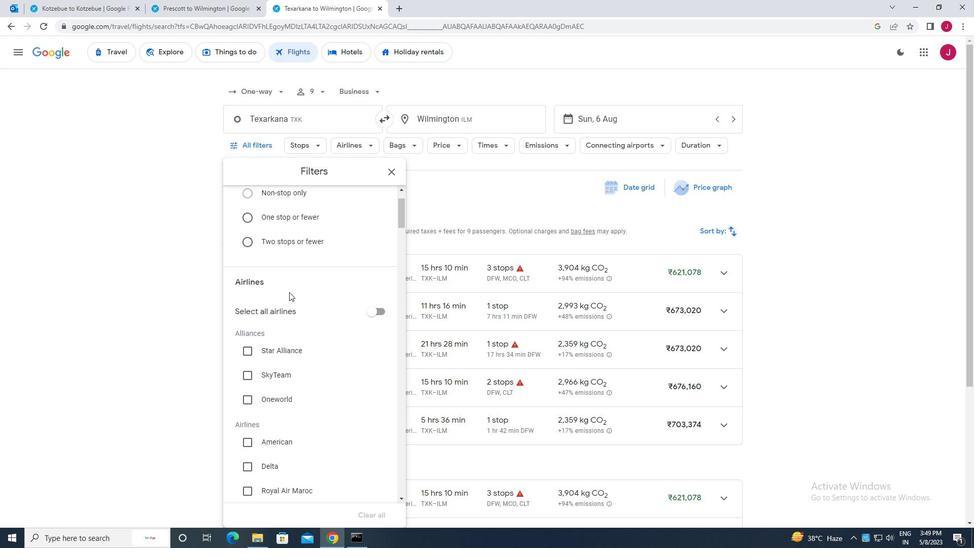 
Action: Mouse scrolled (289, 291) with delta (0, 0)
Screenshot: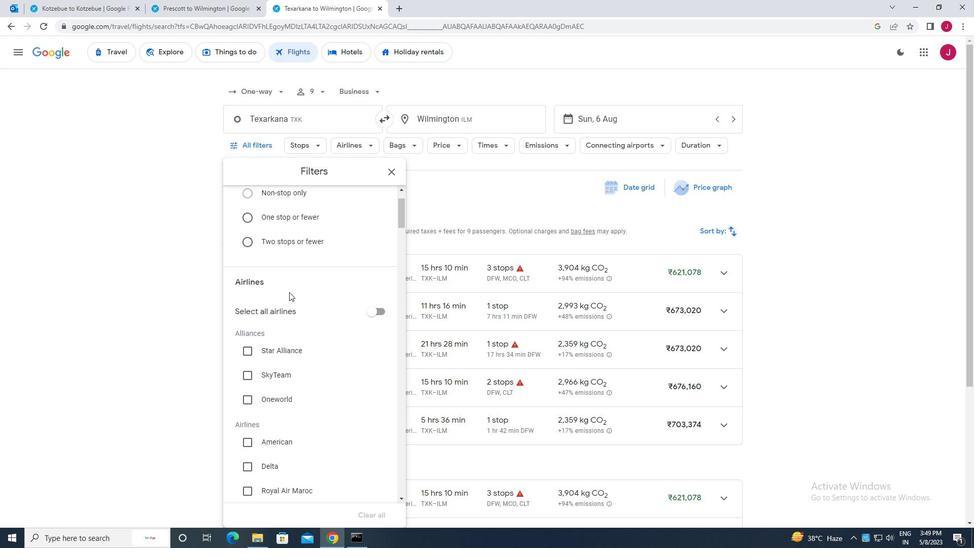 
Action: Mouse scrolled (289, 291) with delta (0, 0)
Screenshot: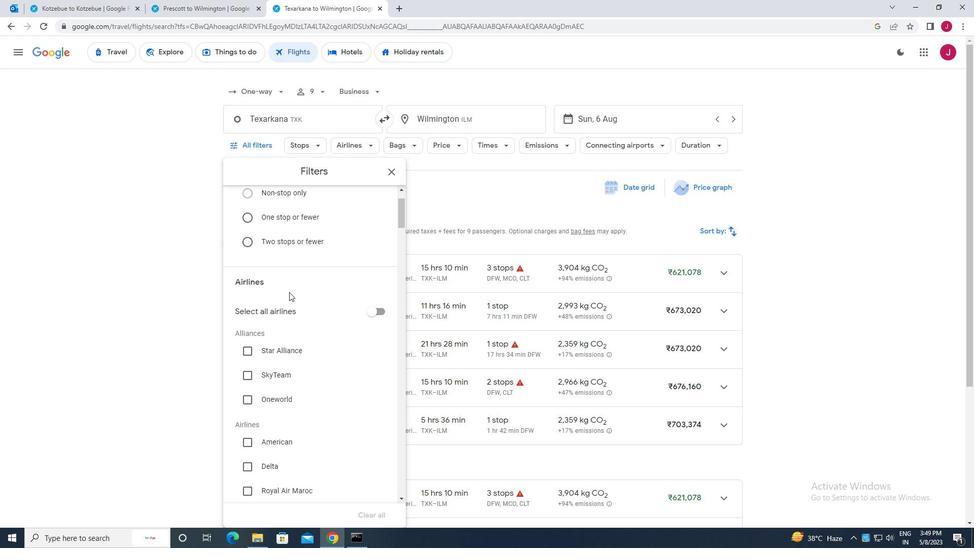 
Action: Mouse moved to (289, 292)
Screenshot: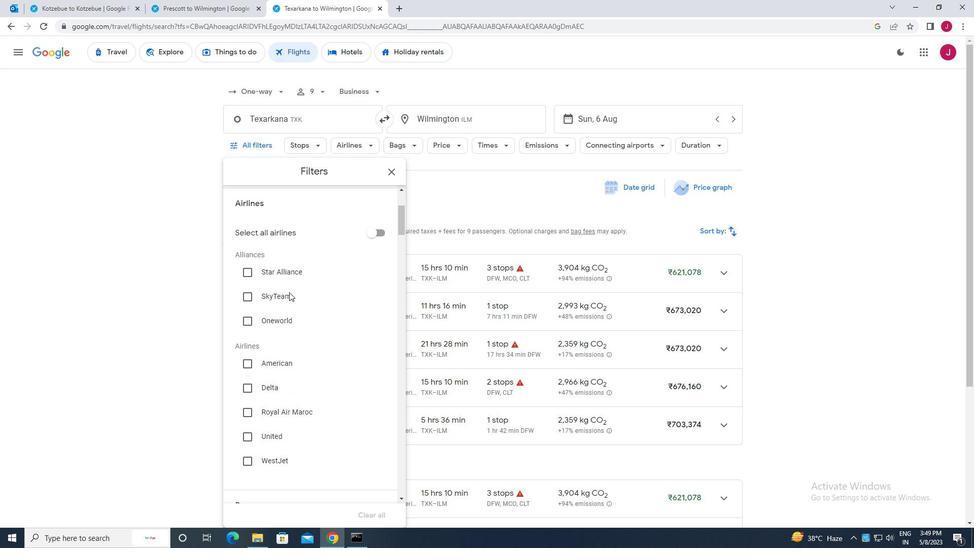 
Action: Mouse scrolled (289, 291) with delta (0, 0)
Screenshot: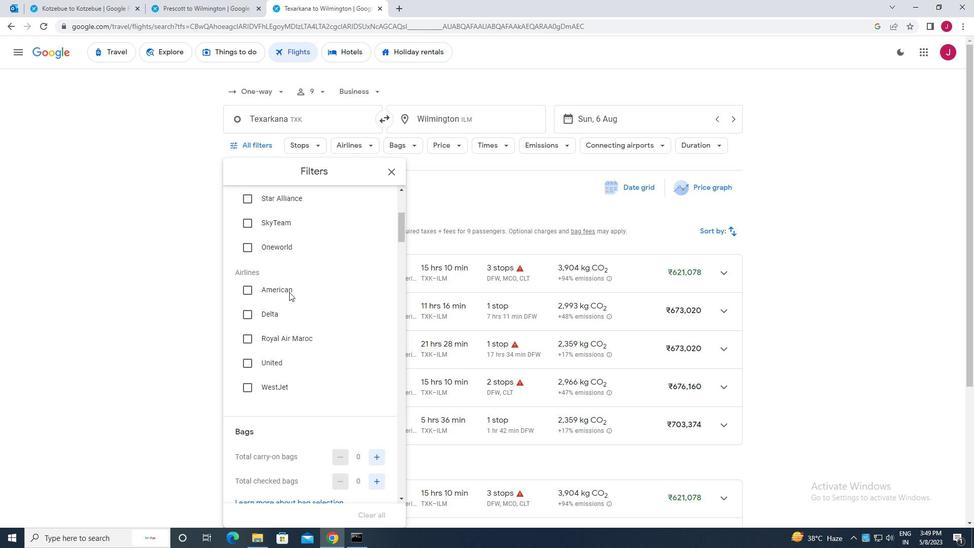 
Action: Mouse scrolled (289, 291) with delta (0, 0)
Screenshot: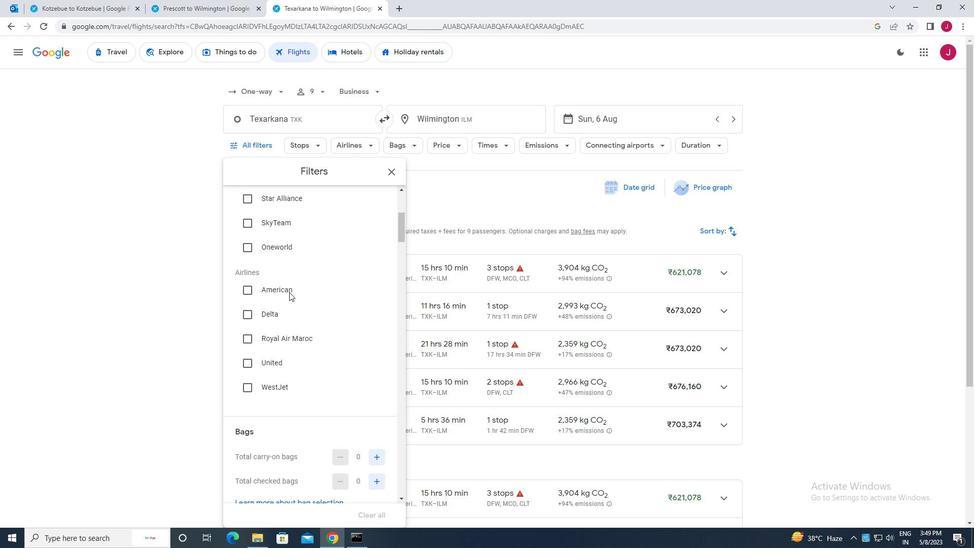 
Action: Mouse scrolled (289, 291) with delta (0, 0)
Screenshot: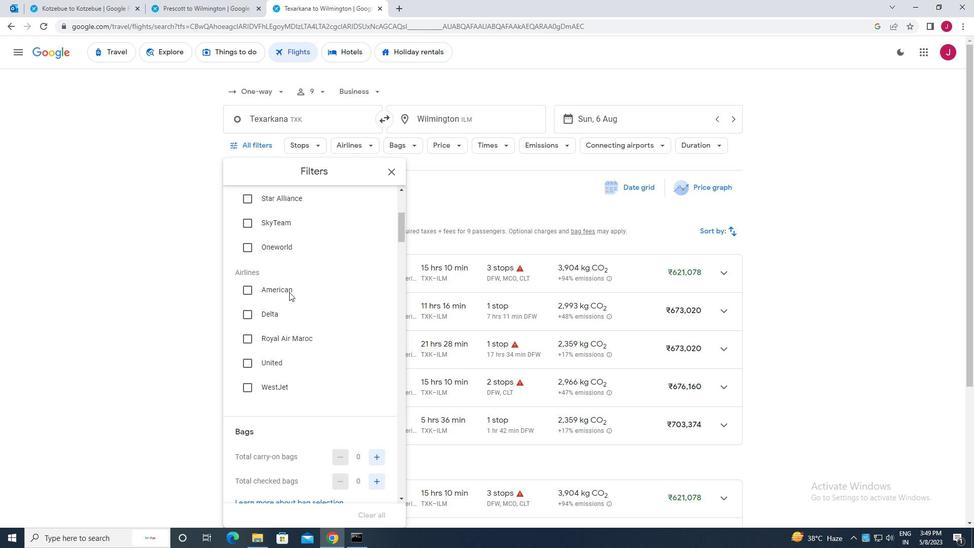 
Action: Mouse scrolled (289, 291) with delta (0, 0)
Screenshot: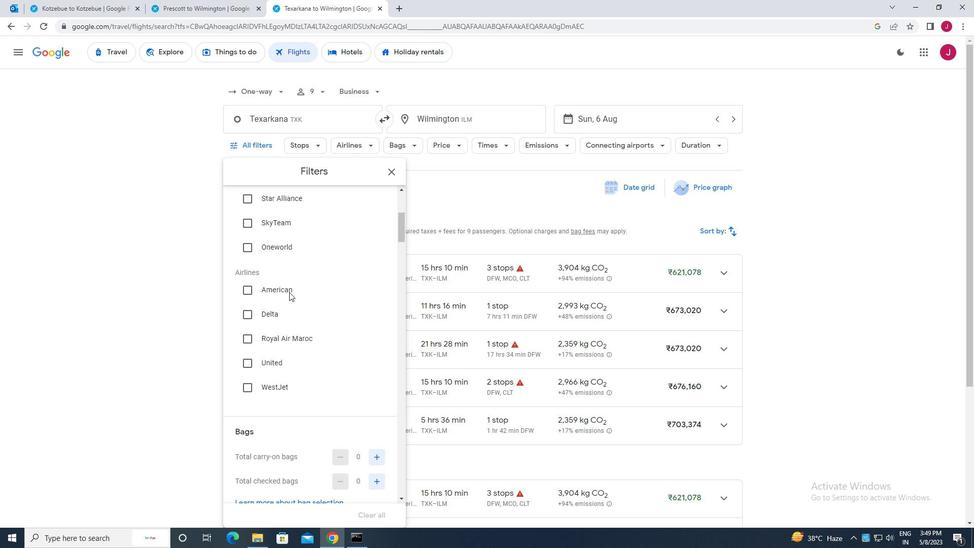 
Action: Mouse scrolled (289, 291) with delta (0, 0)
Screenshot: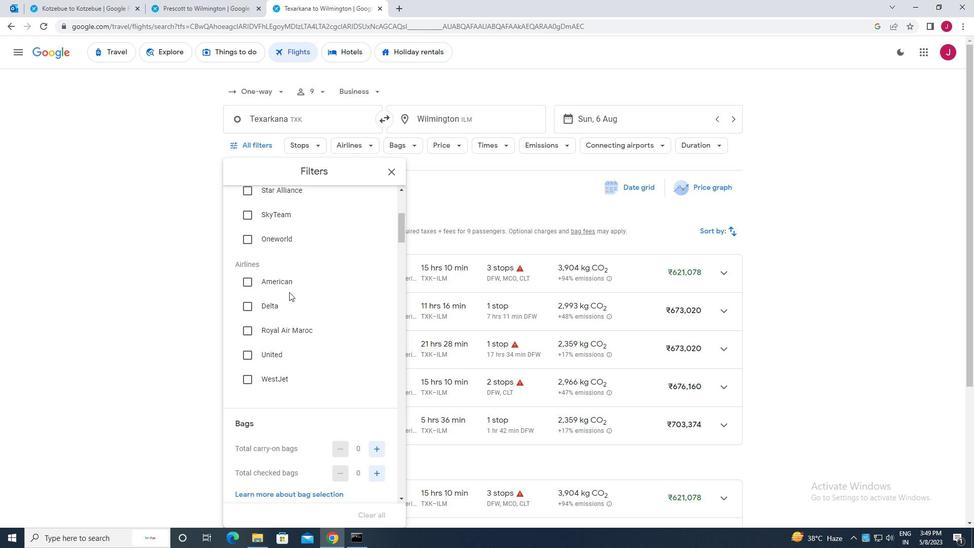 
Action: Mouse moved to (374, 223)
Screenshot: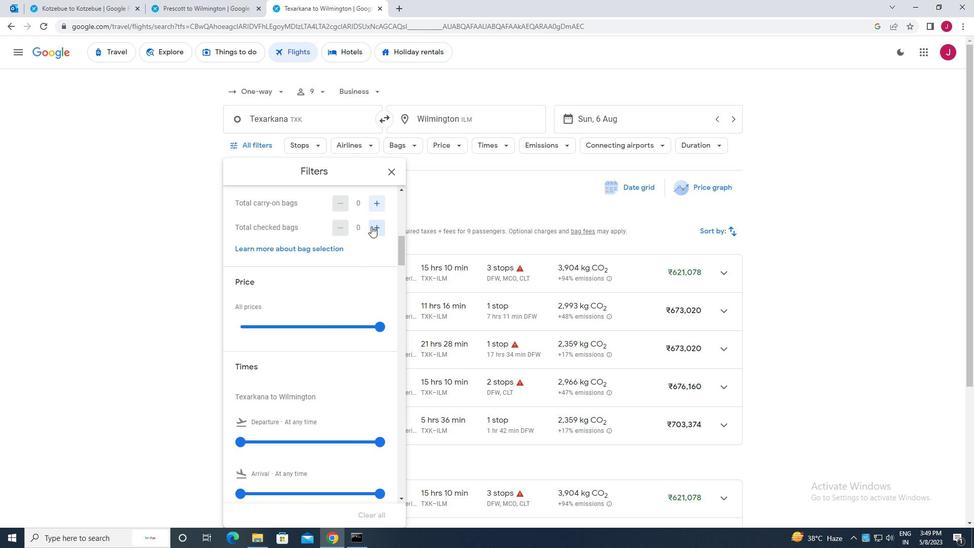
Action: Mouse pressed left at (374, 223)
Screenshot: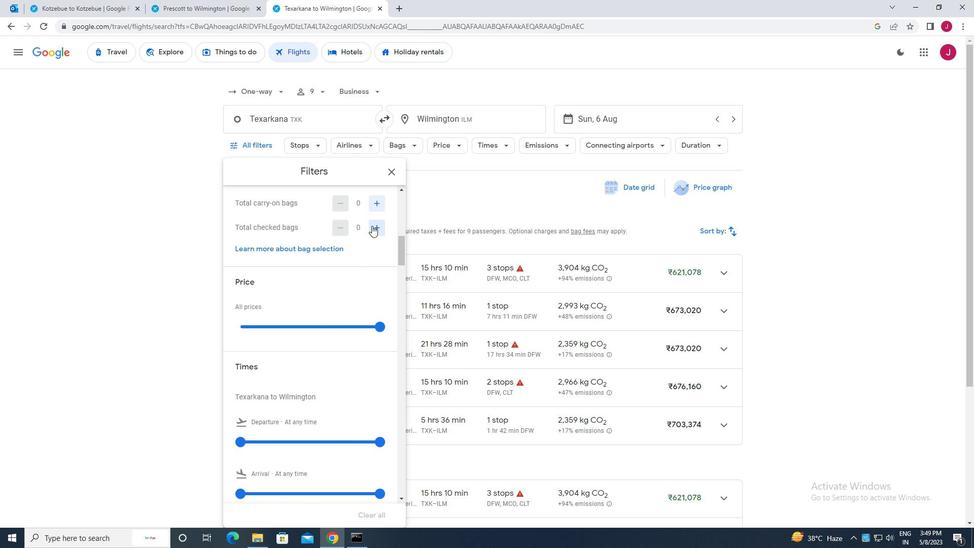 
Action: Mouse pressed left at (374, 223)
Screenshot: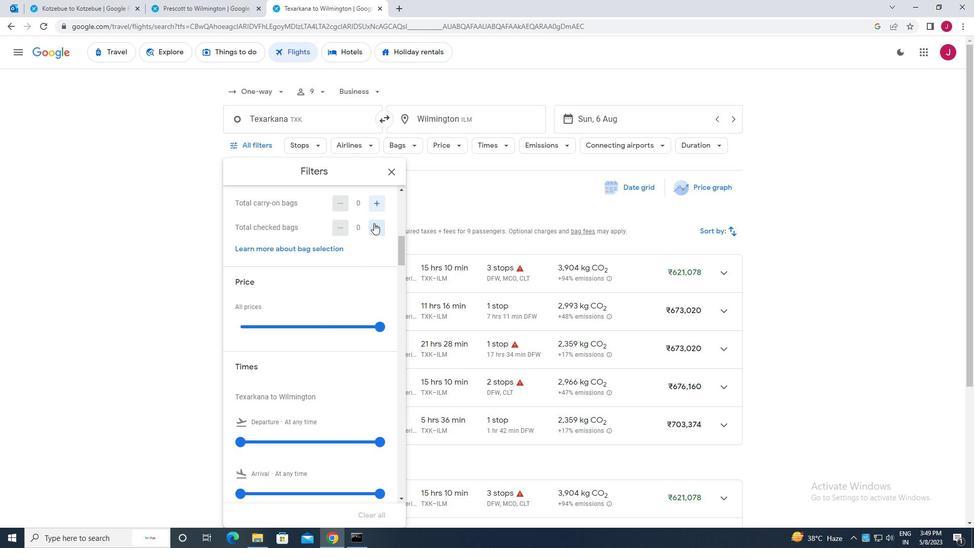 
Action: Mouse pressed left at (374, 223)
Screenshot: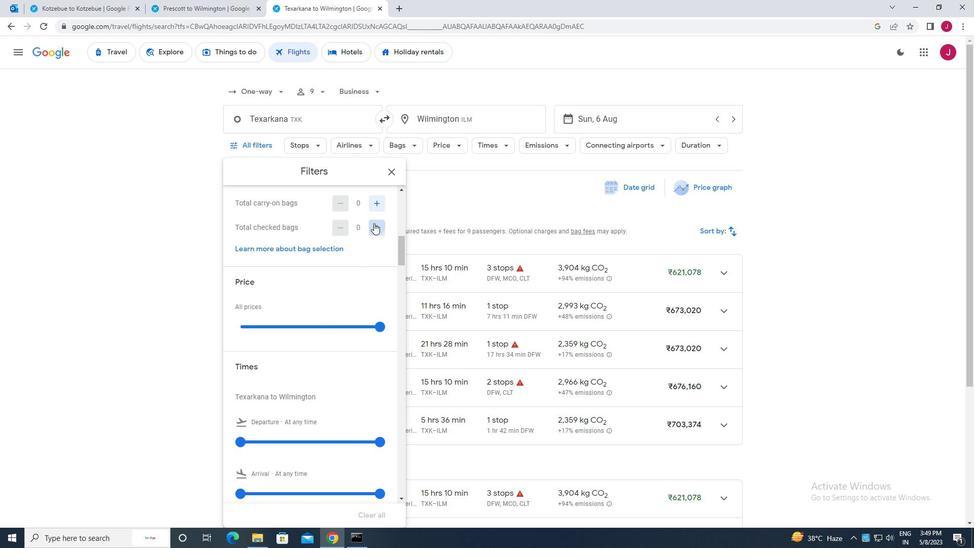 
Action: Mouse pressed left at (374, 223)
Screenshot: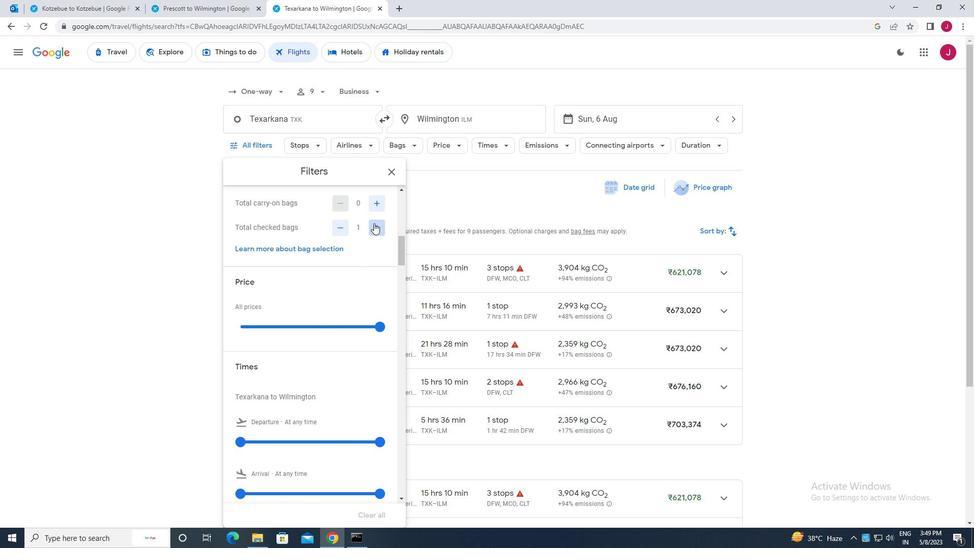 
Action: Mouse pressed left at (374, 223)
Screenshot: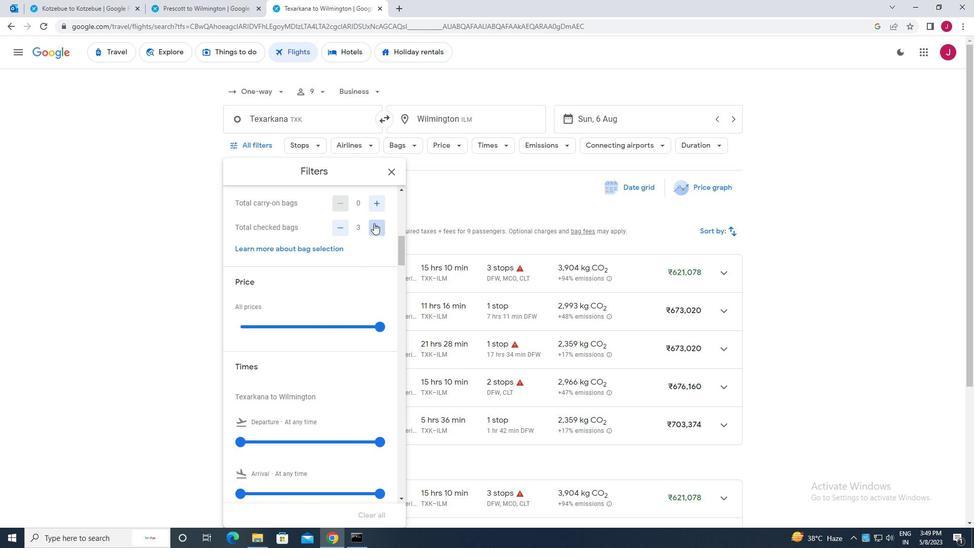 
Action: Mouse pressed left at (374, 223)
Screenshot: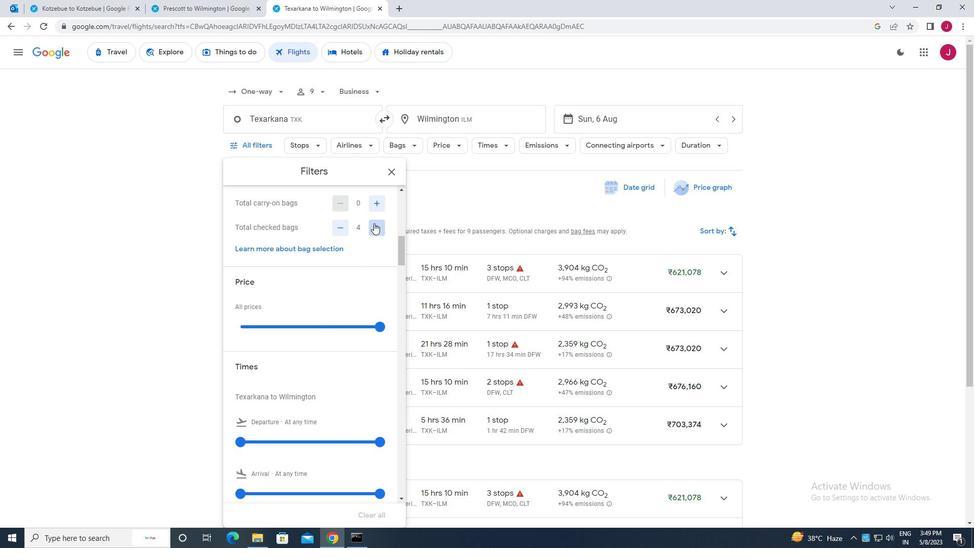 
Action: Mouse pressed left at (374, 223)
Screenshot: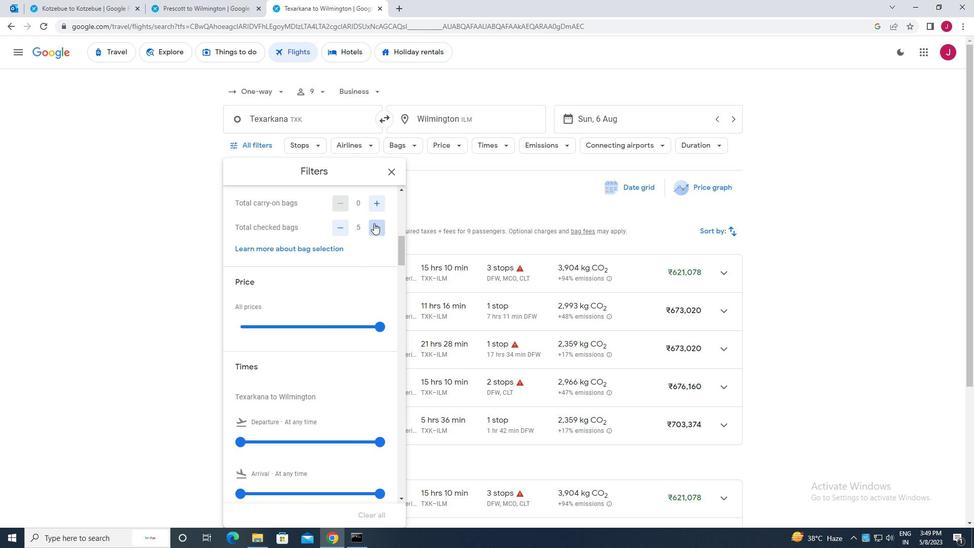 
Action: Mouse pressed left at (374, 223)
Screenshot: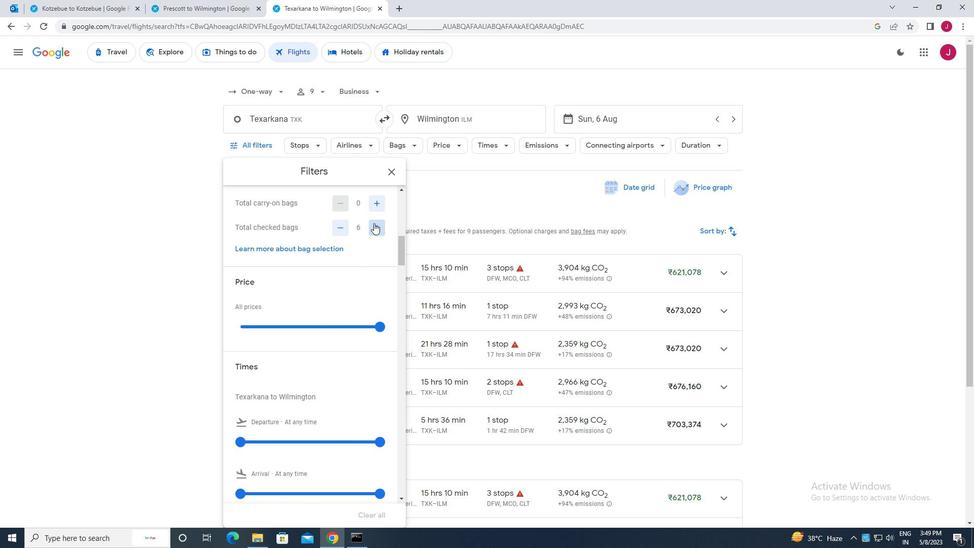 
Action: Mouse pressed left at (374, 223)
Screenshot: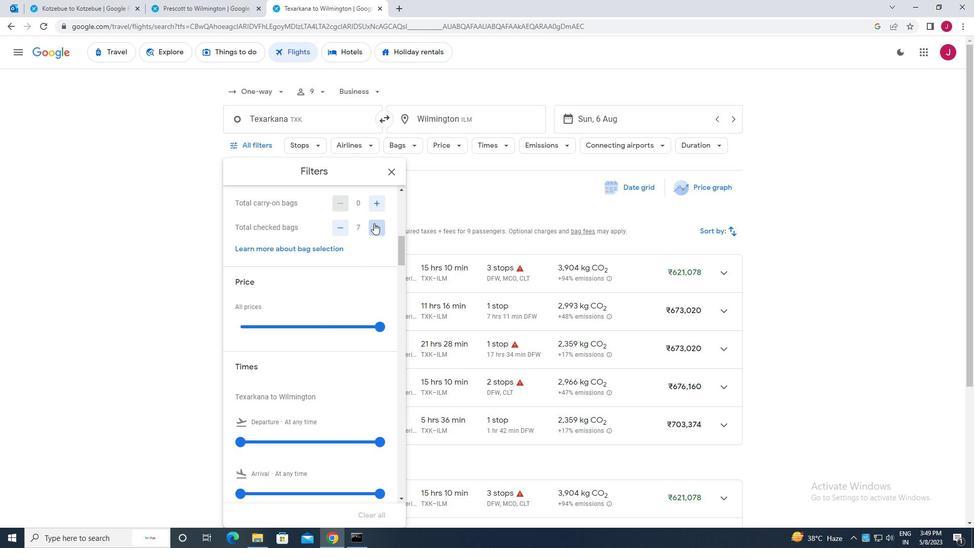 
Action: Mouse pressed left at (374, 223)
Screenshot: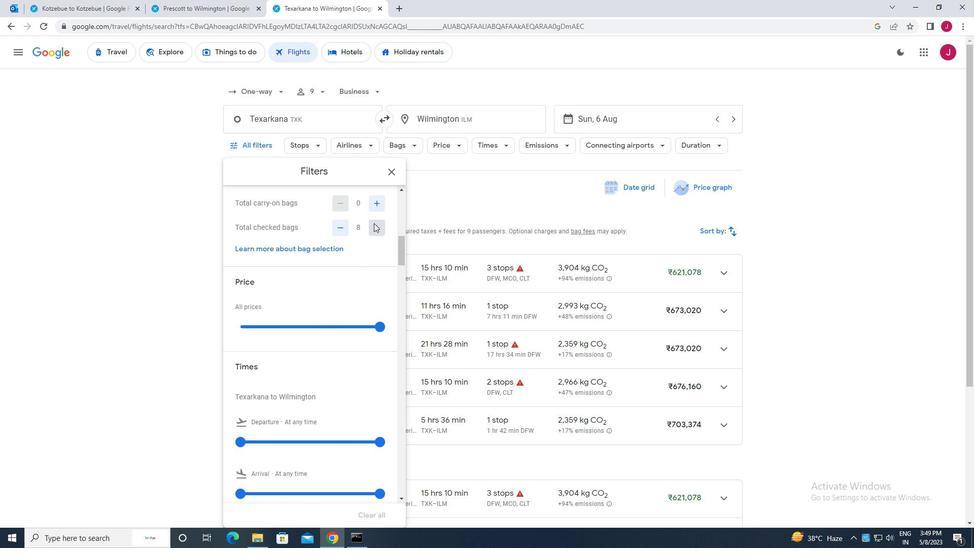
Action: Mouse pressed left at (374, 223)
Screenshot: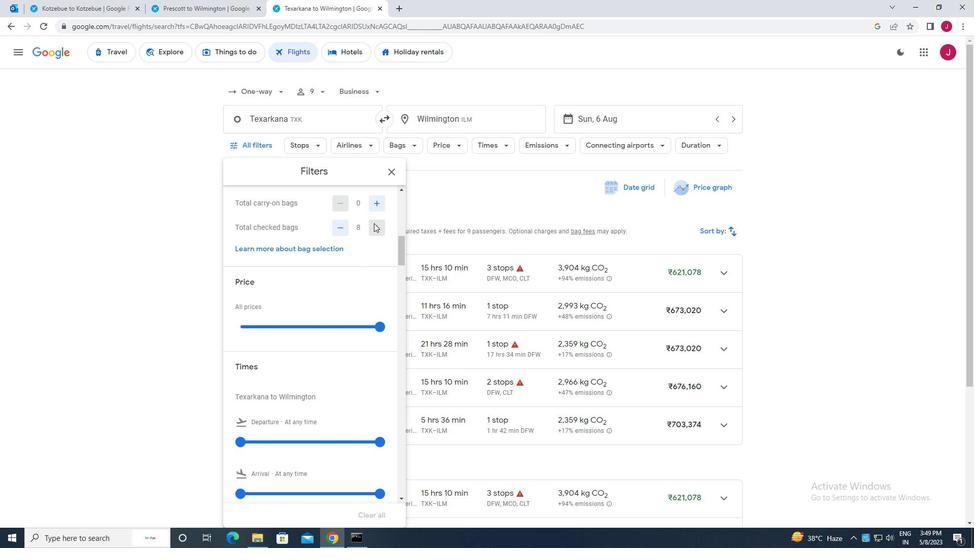 
Action: Mouse moved to (376, 251)
Screenshot: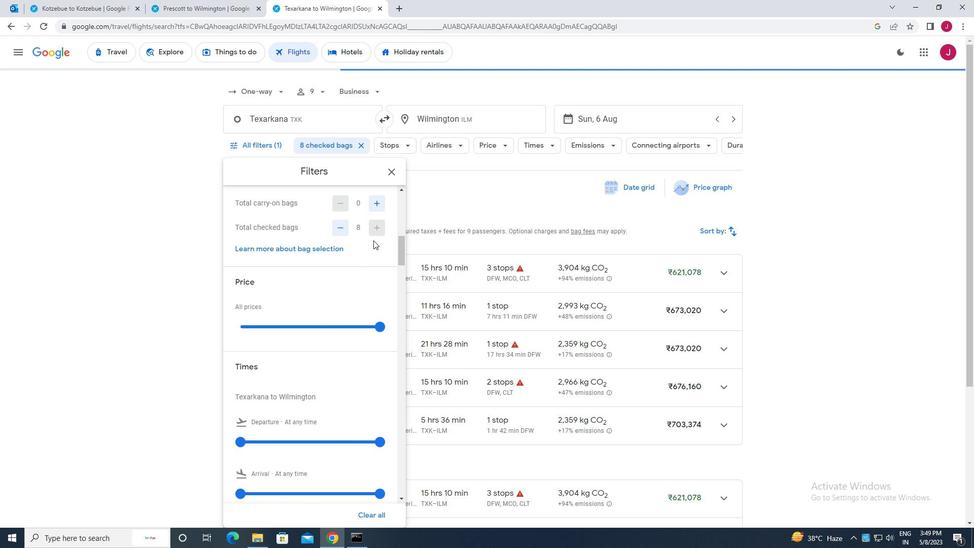 
Action: Mouse scrolled (376, 250) with delta (0, 0)
Screenshot: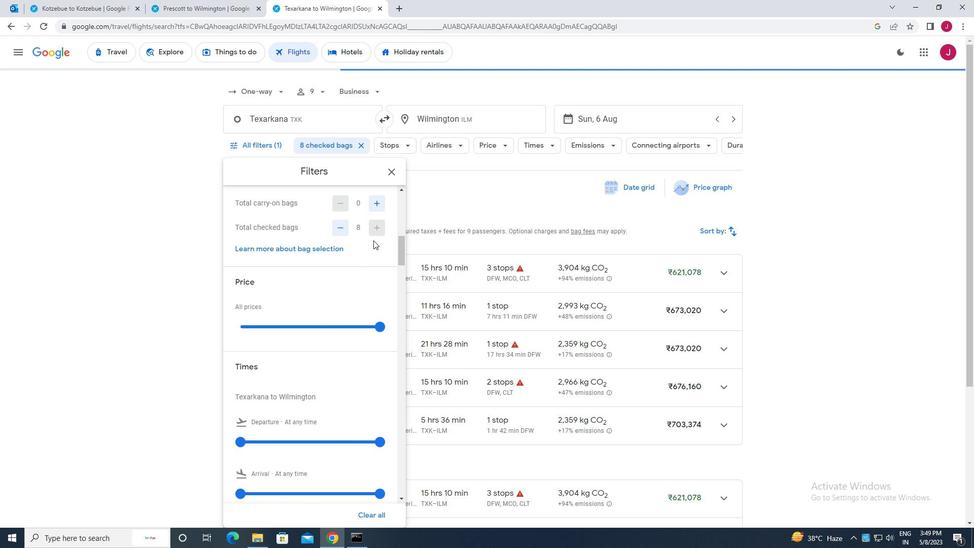 
Action: Mouse moved to (380, 274)
Screenshot: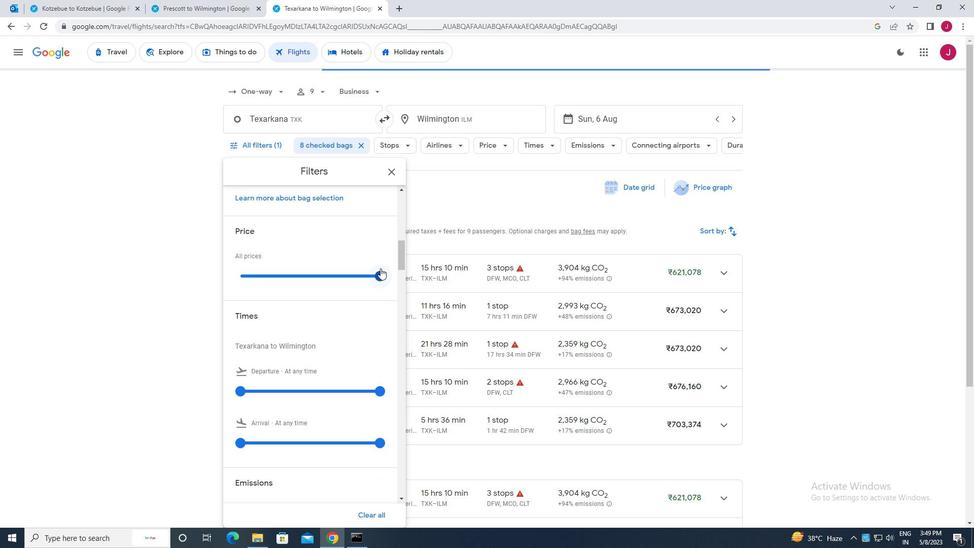 
Action: Mouse pressed left at (380, 274)
Screenshot: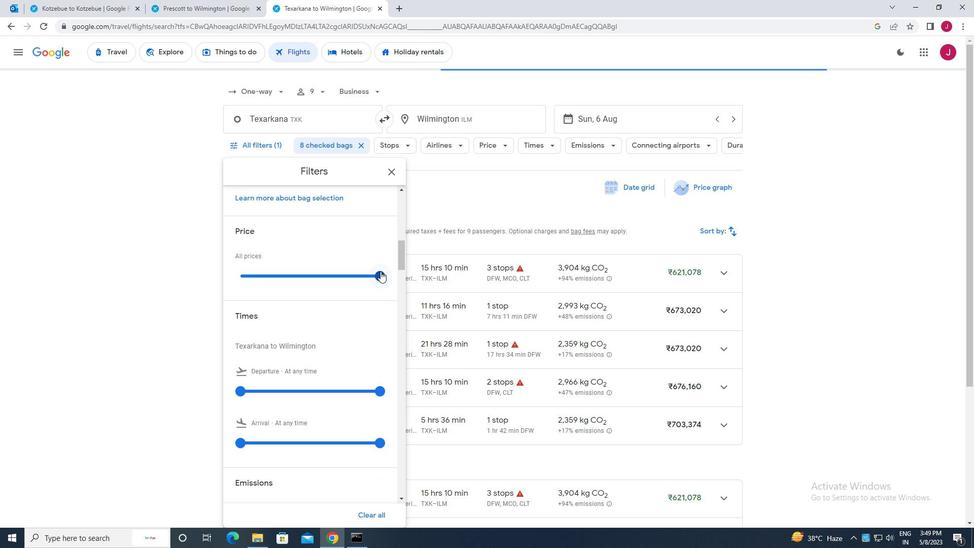 
Action: Mouse moved to (377, 274)
Screenshot: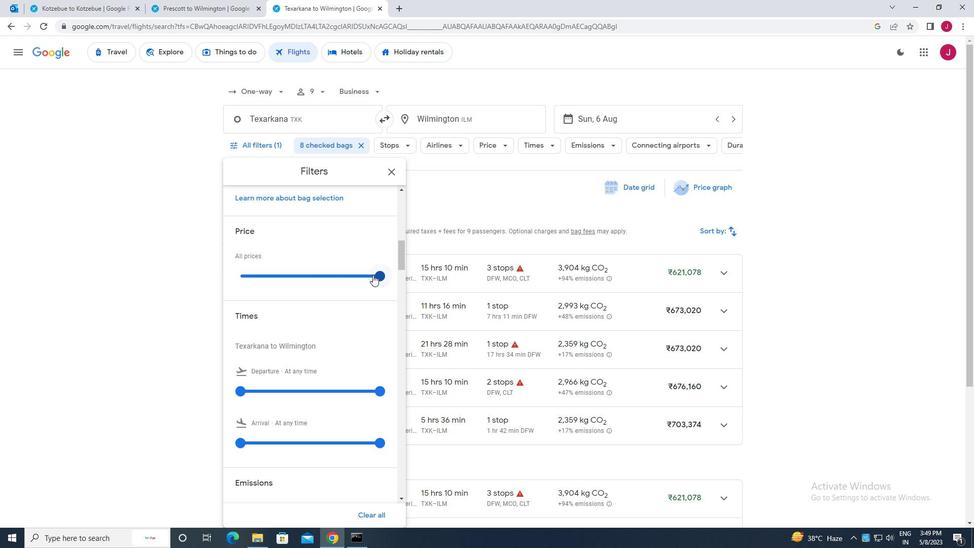 
Action: Mouse pressed left at (377, 274)
Screenshot: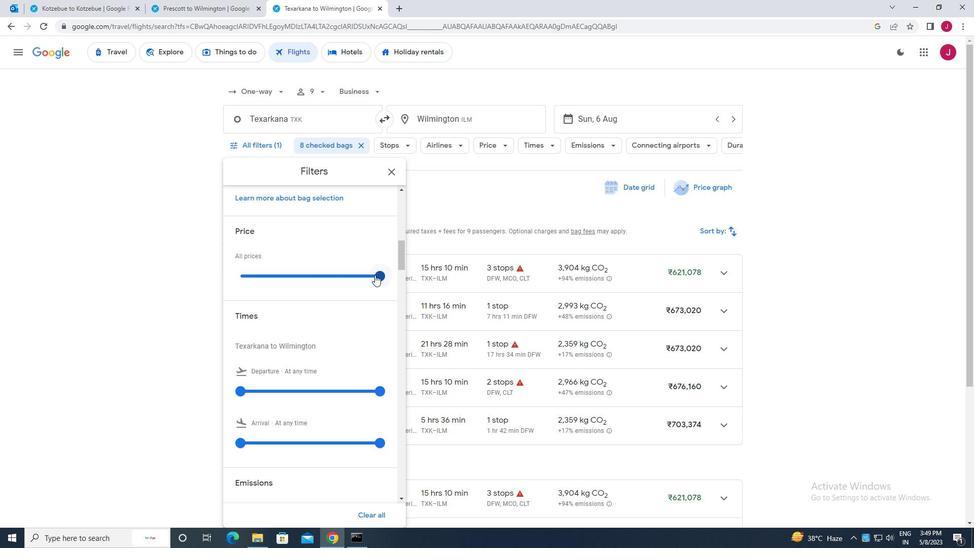 
Action: Mouse moved to (272, 274)
Screenshot: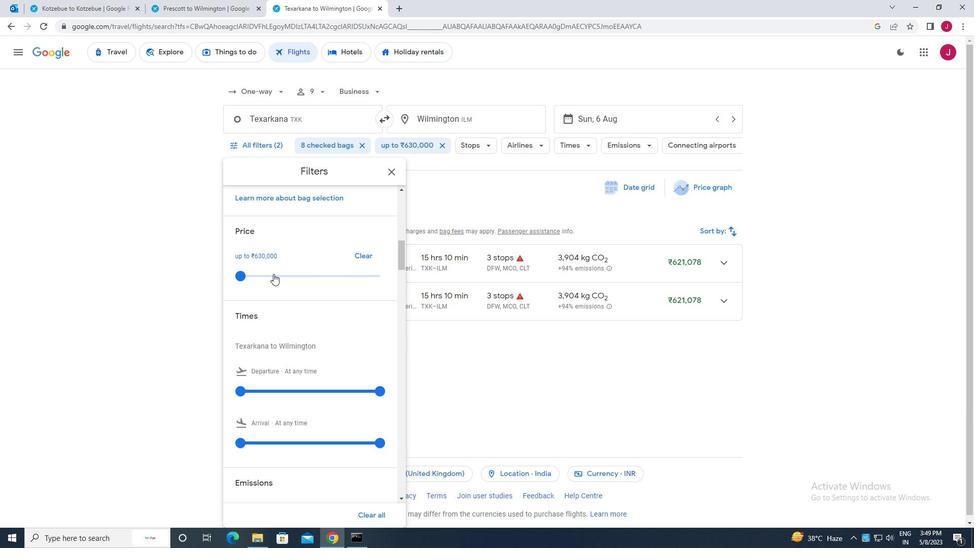 
Action: Mouse scrolled (272, 274) with delta (0, 0)
Screenshot: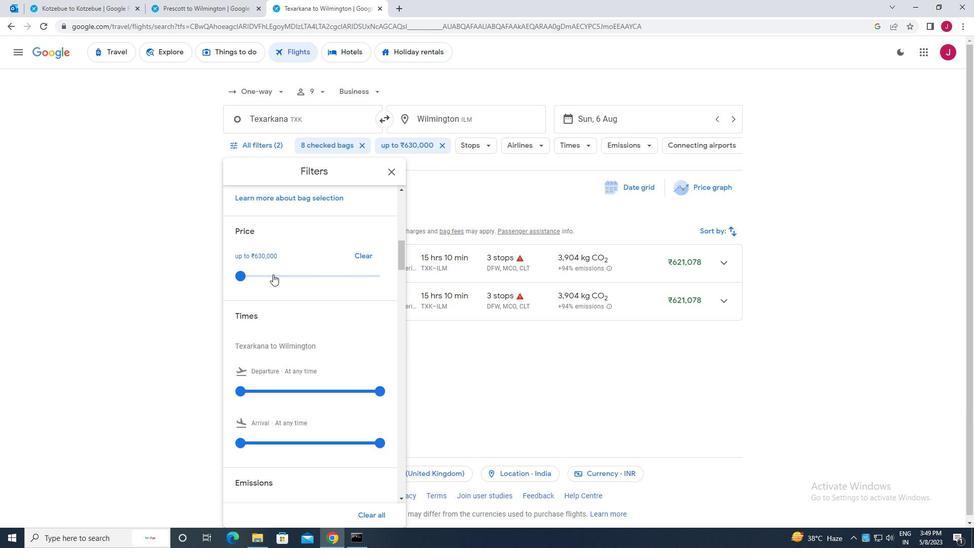
Action: Mouse moved to (272, 275)
Screenshot: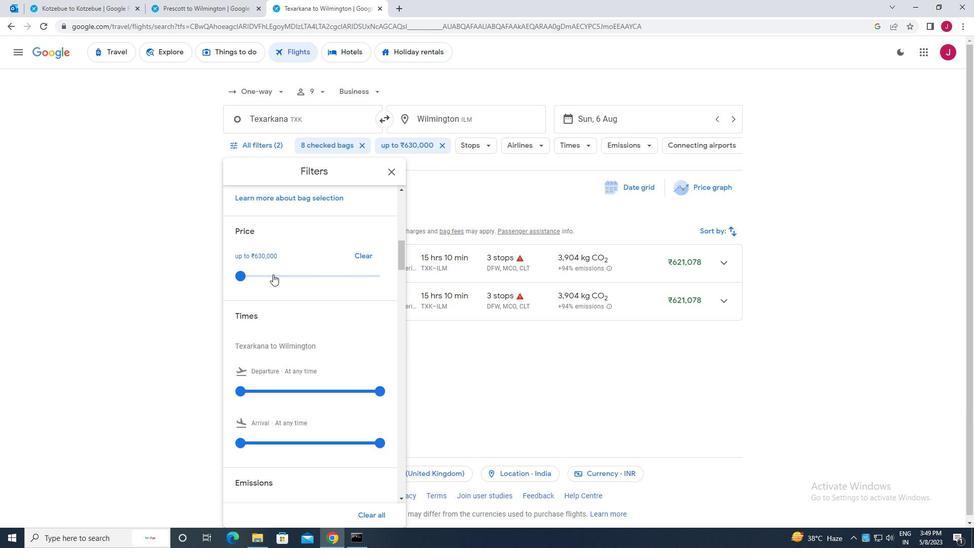 
Action: Mouse scrolled (272, 274) with delta (0, 0)
Screenshot: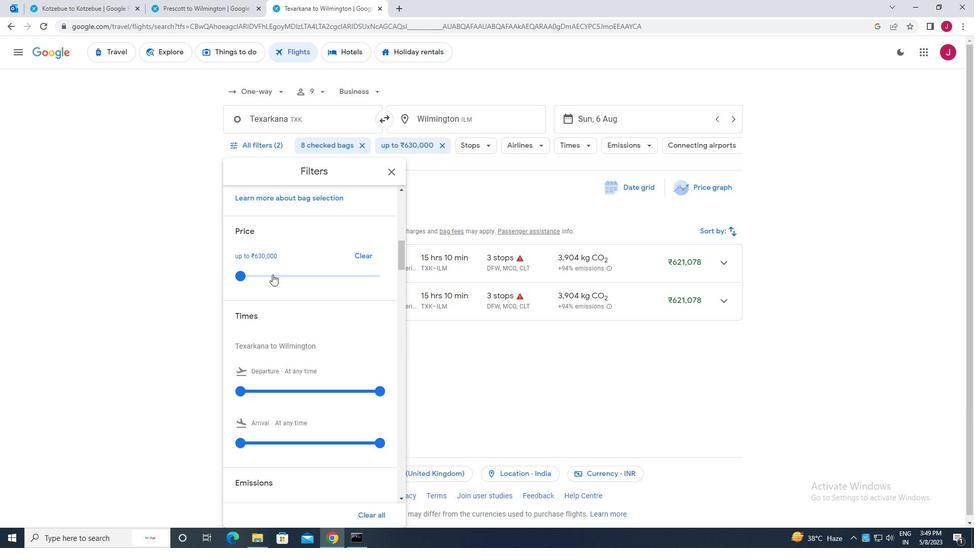 
Action: Mouse moved to (242, 289)
Screenshot: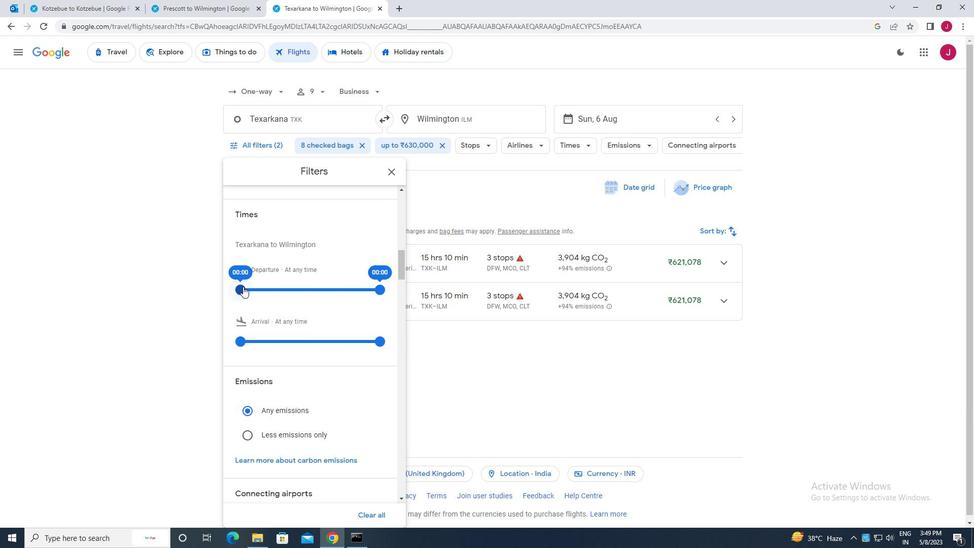 
Action: Mouse pressed left at (242, 289)
Screenshot: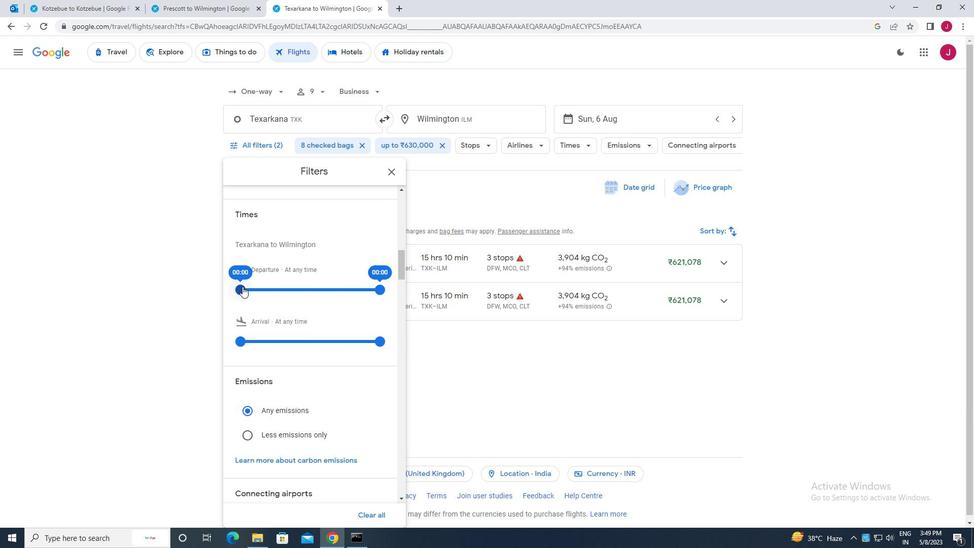
Action: Mouse moved to (378, 290)
Screenshot: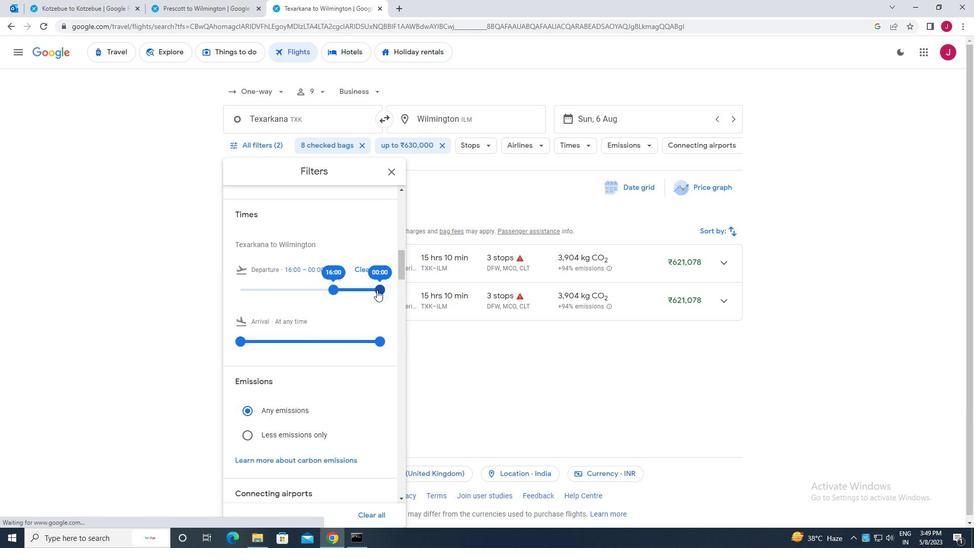 
Action: Mouse pressed left at (378, 290)
Screenshot: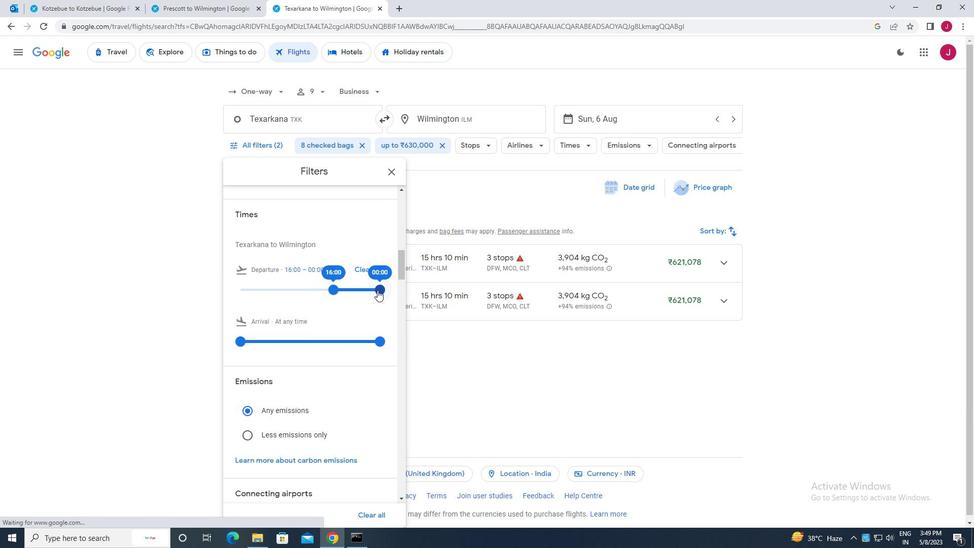 
Action: Mouse moved to (392, 166)
Screenshot: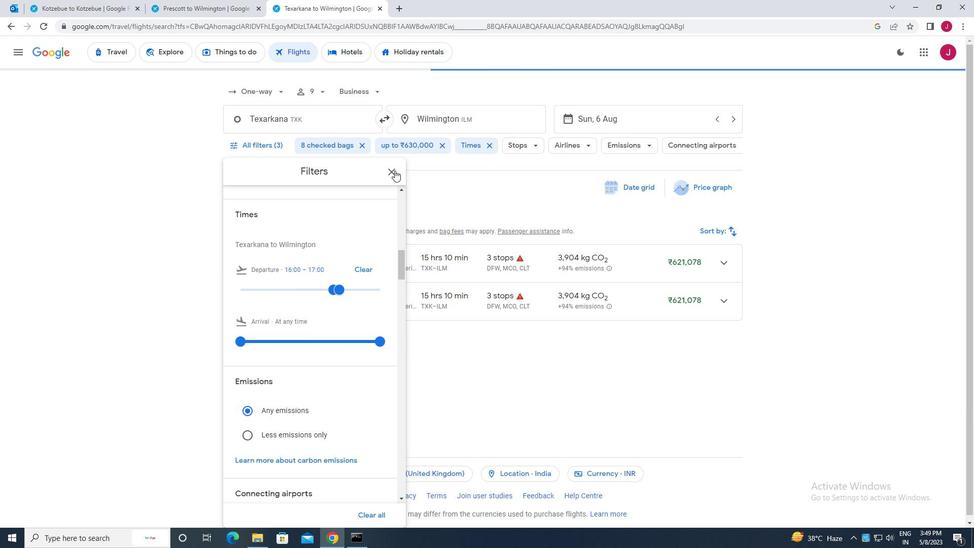 
Action: Mouse pressed left at (392, 166)
Screenshot: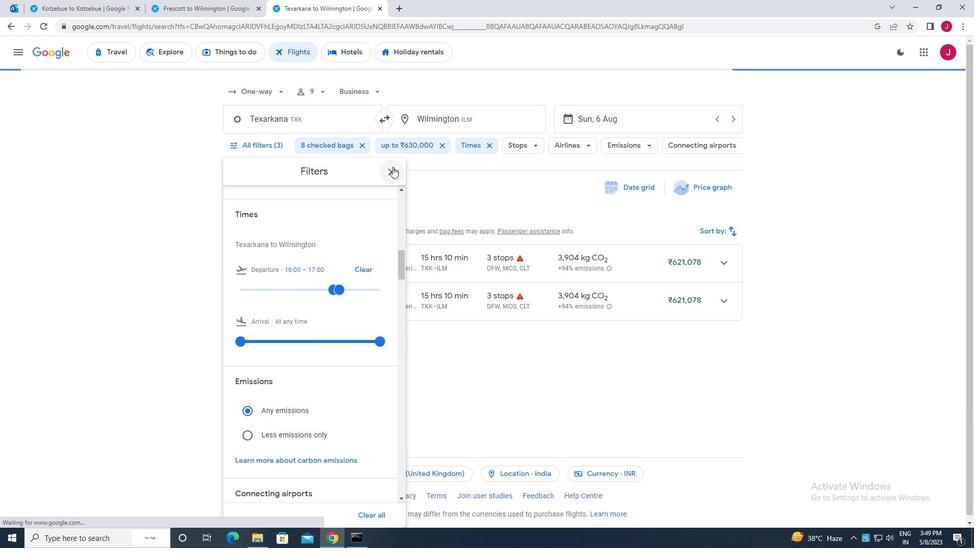 
Action: Mouse moved to (388, 167)
Screenshot: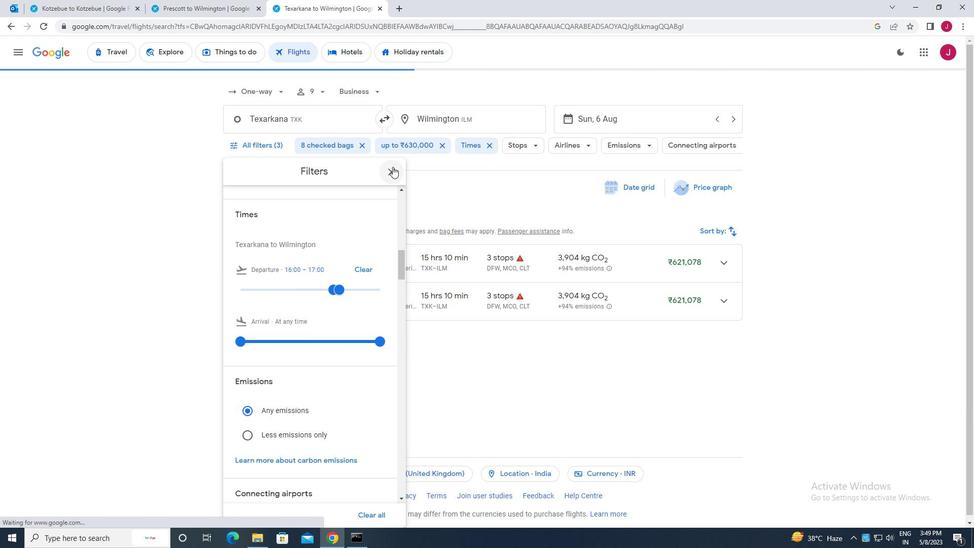 
